 Task: Look for space in Burghausen, Germany from 3rd June, 2023 to 9th June, 2023 for 2 adults in price range Rs.6000 to Rs.12000. Place can be entire place with 1  bedroom having 1 bed and 1 bathroom. Property type can be house, flat, guest house, hotel. Booking option can be shelf check-in. Required host language is English.
Action: Mouse moved to (434, 89)
Screenshot: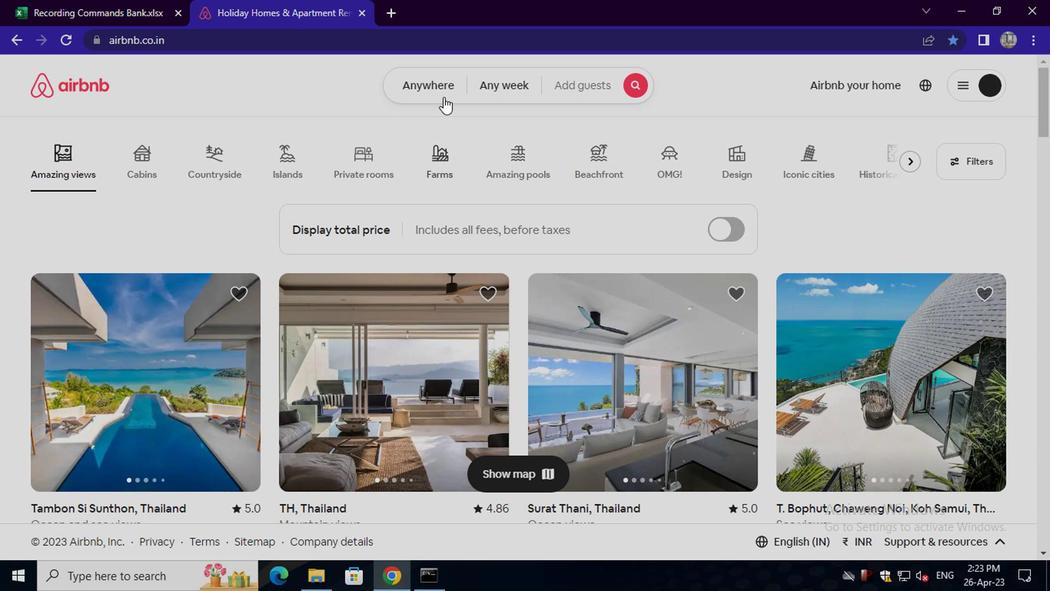 
Action: Mouse pressed left at (434, 89)
Screenshot: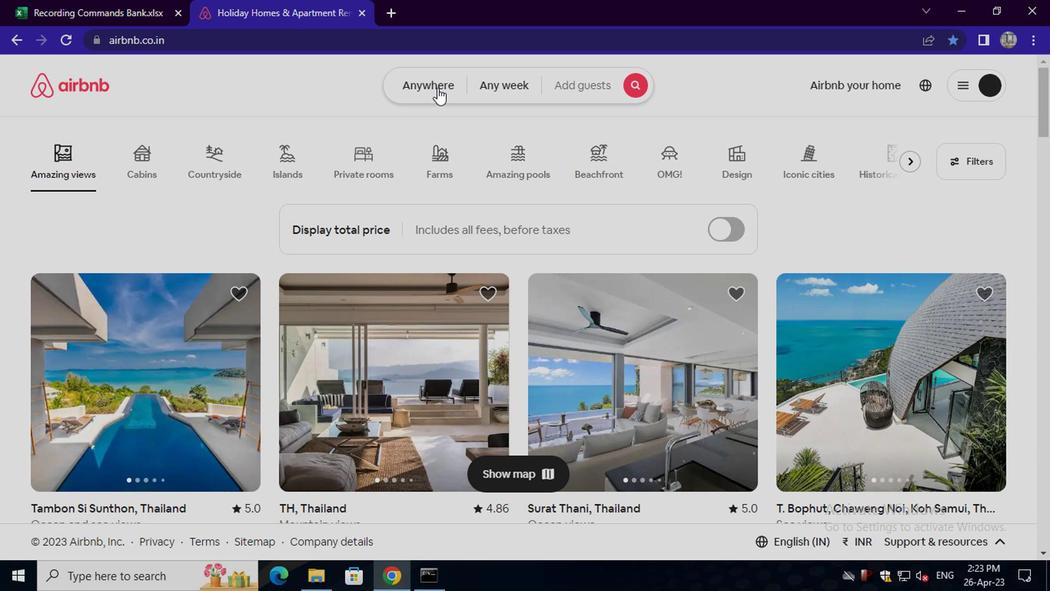 
Action: Mouse moved to (332, 142)
Screenshot: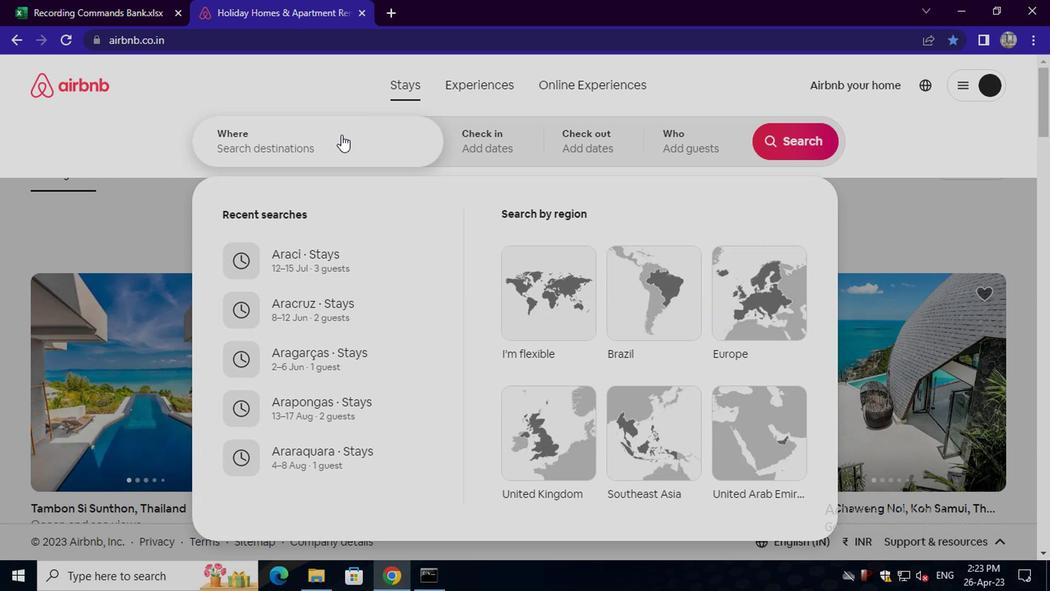 
Action: Mouse pressed left at (332, 142)
Screenshot: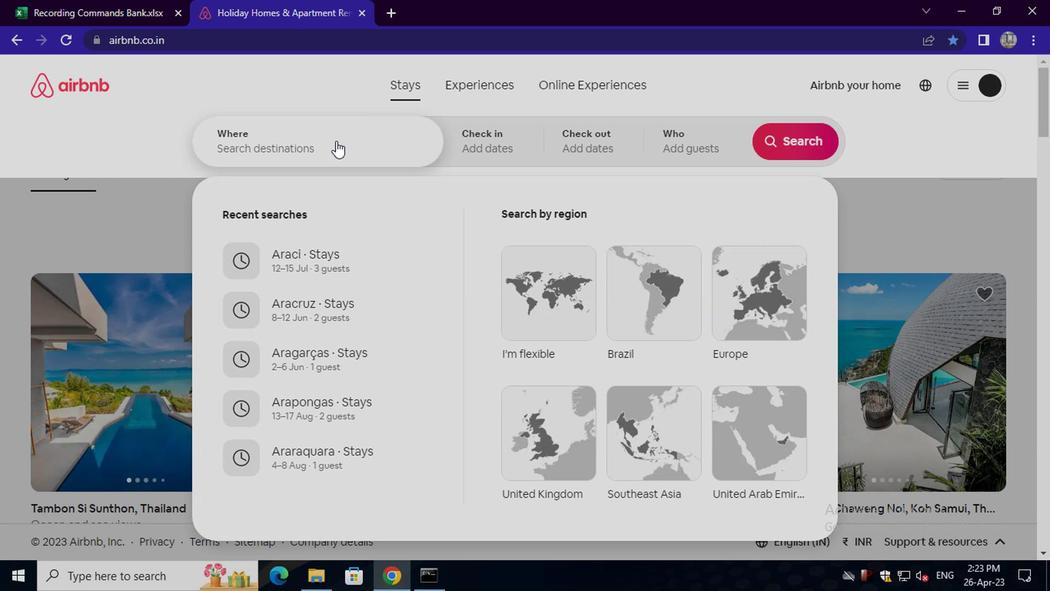 
Action: Key pressed burgahausen,<Key.space>germany<Key.enter>
Screenshot: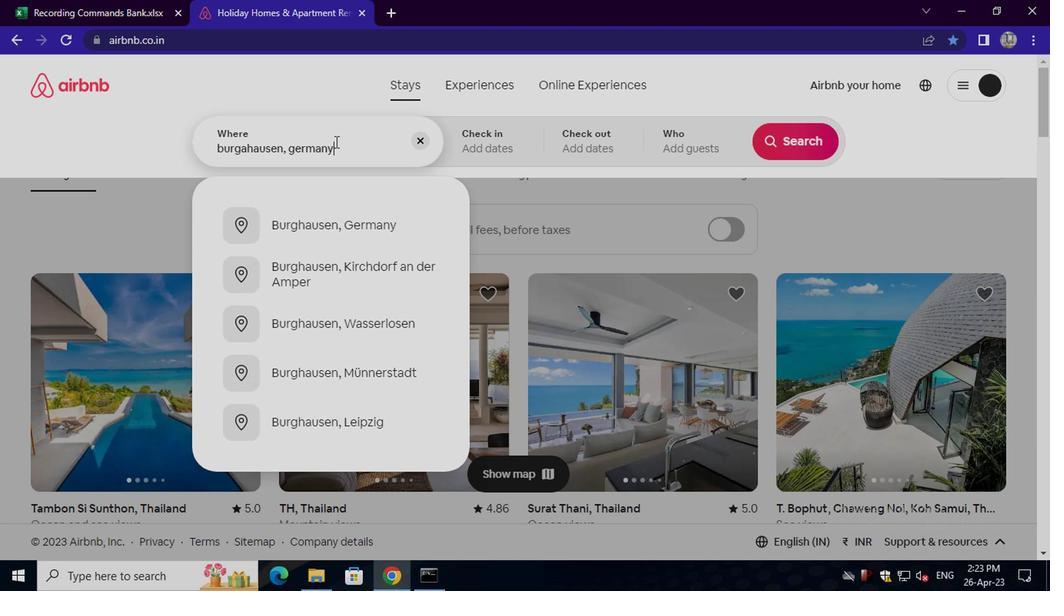 
Action: Mouse moved to (784, 266)
Screenshot: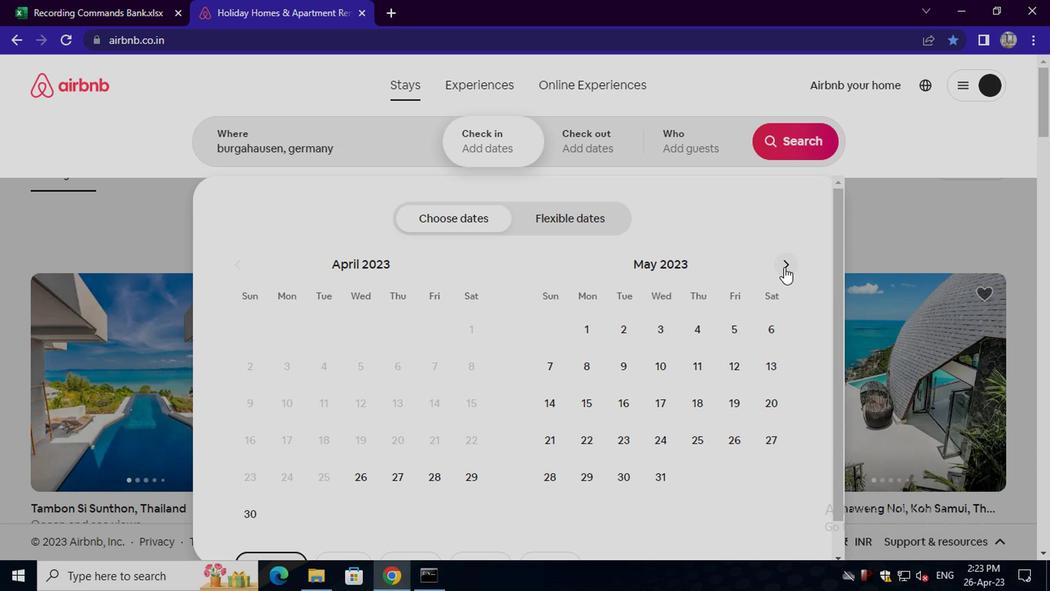 
Action: Mouse pressed left at (784, 266)
Screenshot: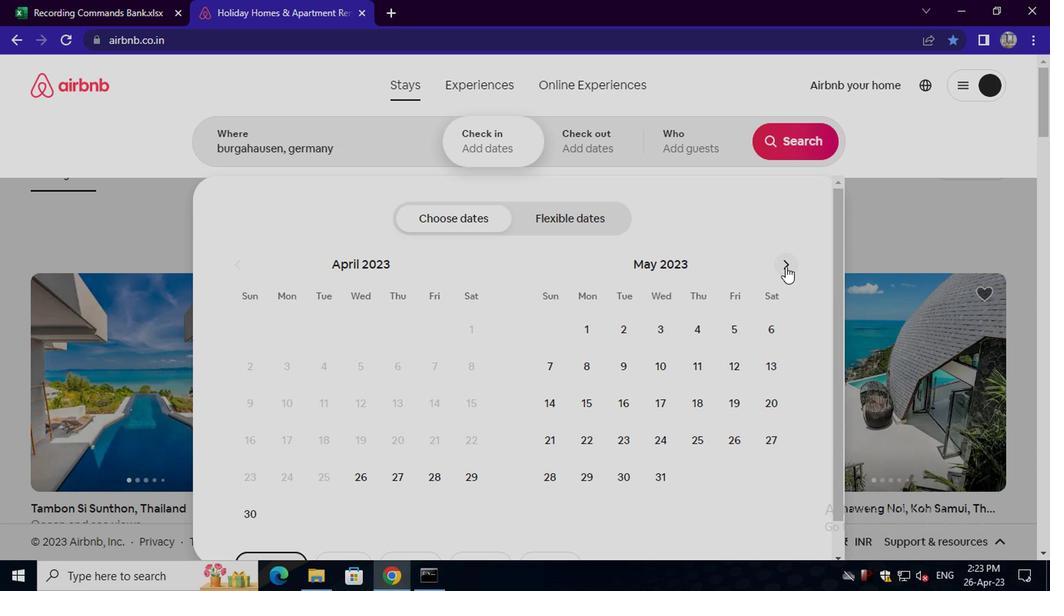 
Action: Mouse pressed left at (784, 266)
Screenshot: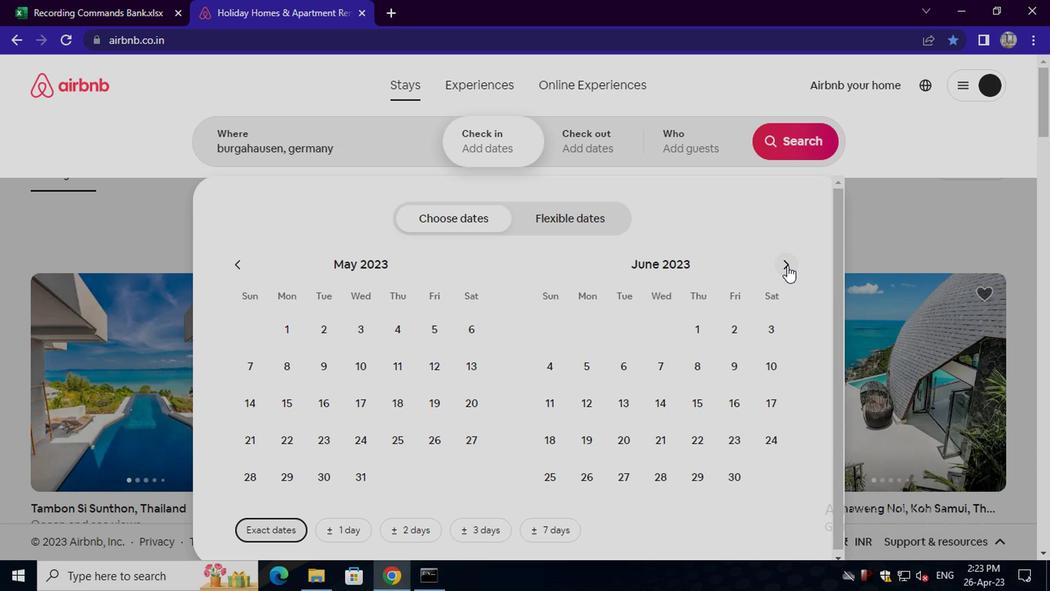 
Action: Mouse moved to (469, 328)
Screenshot: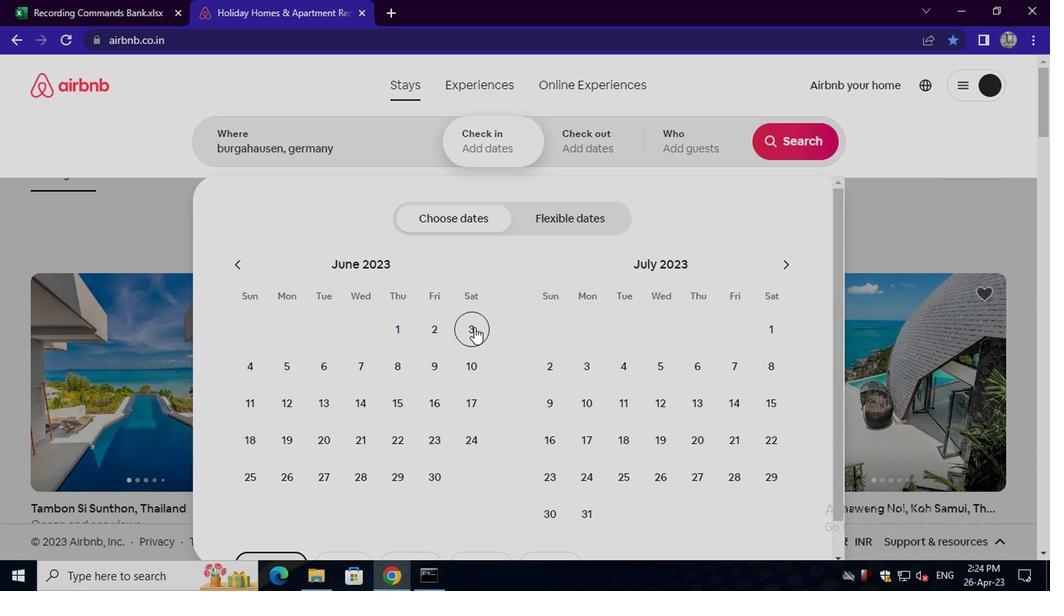 
Action: Mouse pressed left at (469, 328)
Screenshot: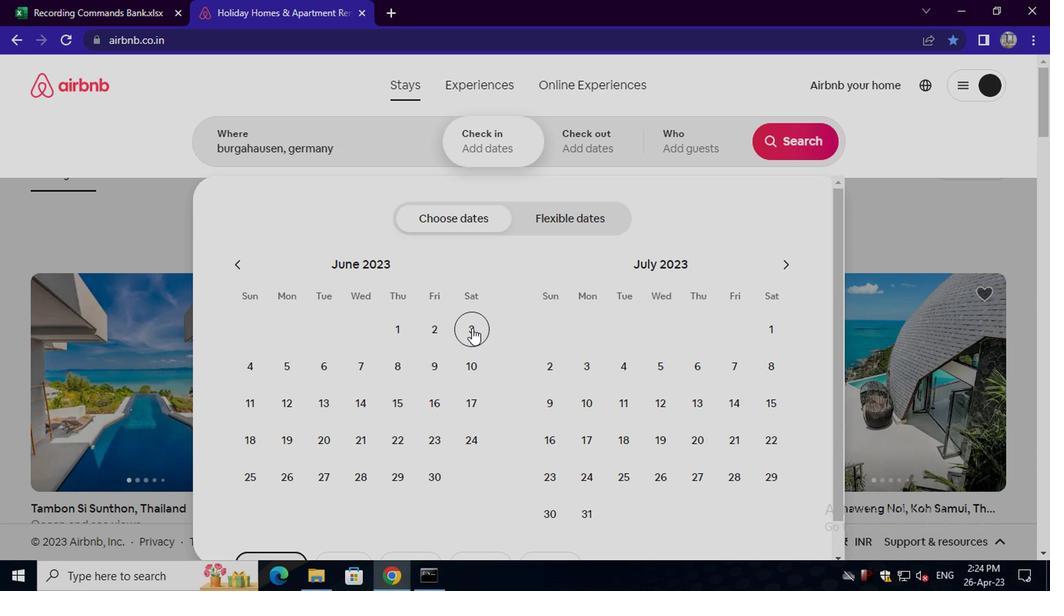 
Action: Mouse moved to (438, 359)
Screenshot: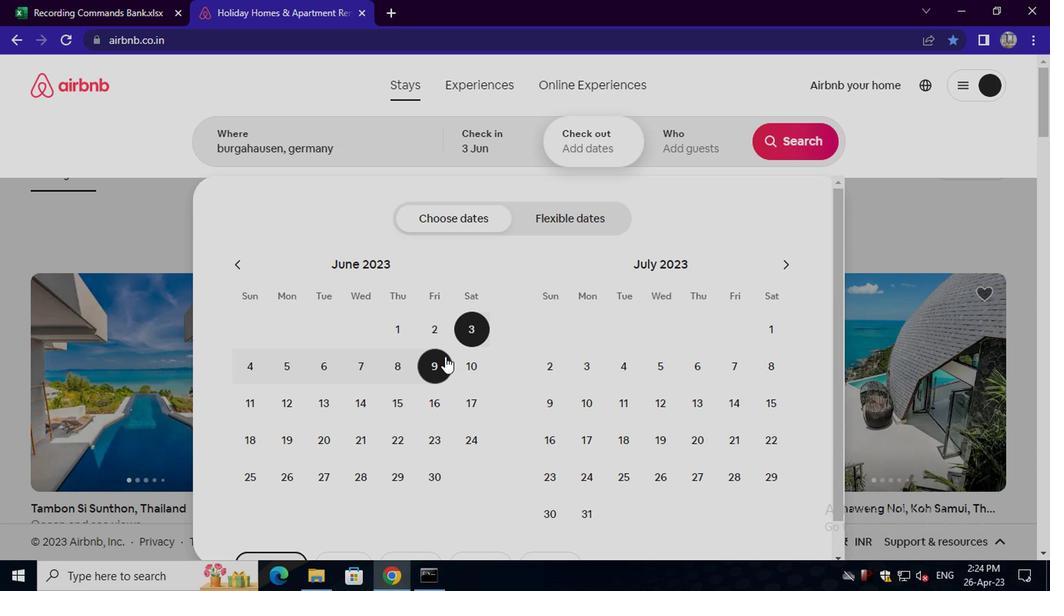 
Action: Mouse pressed left at (438, 359)
Screenshot: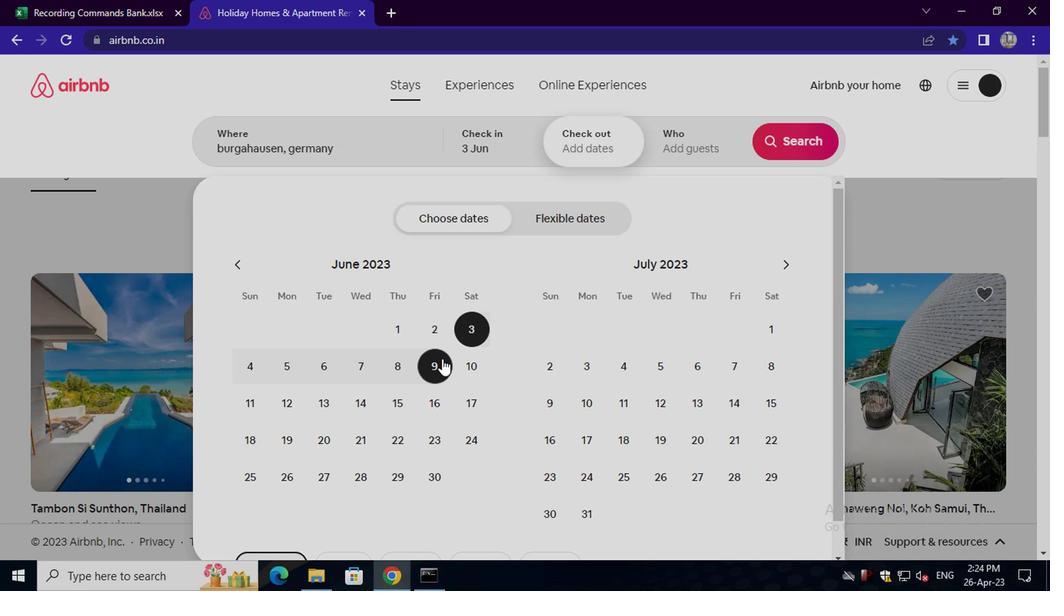 
Action: Mouse moved to (669, 159)
Screenshot: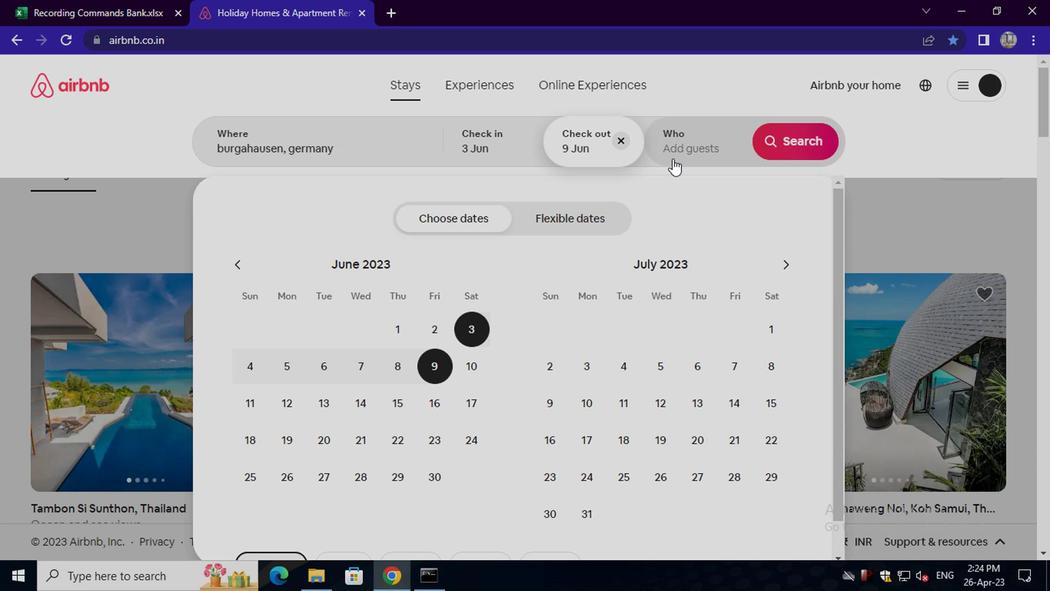 
Action: Mouse pressed left at (669, 159)
Screenshot: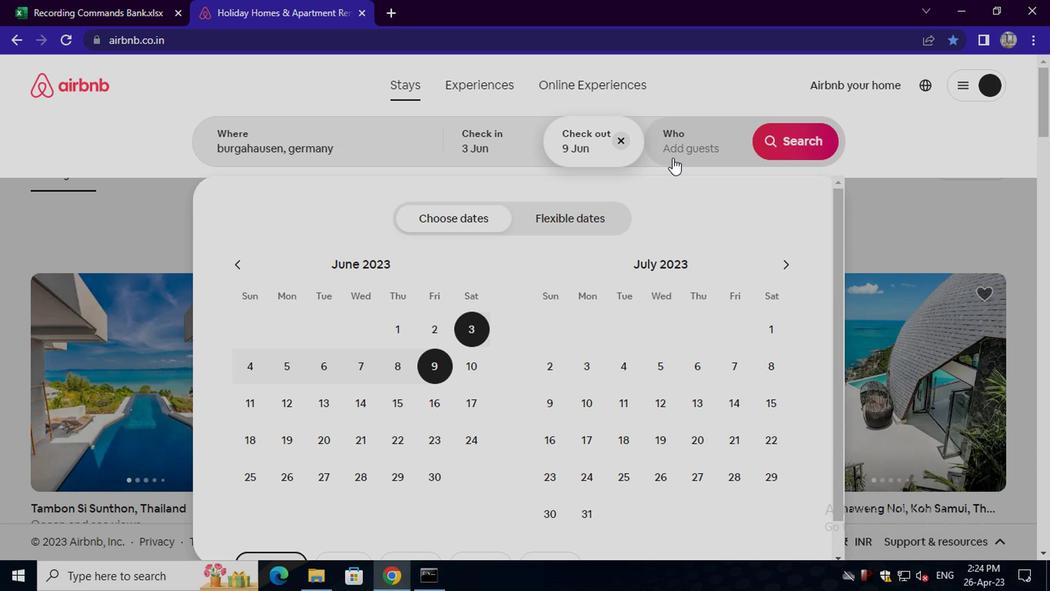
Action: Mouse moved to (791, 228)
Screenshot: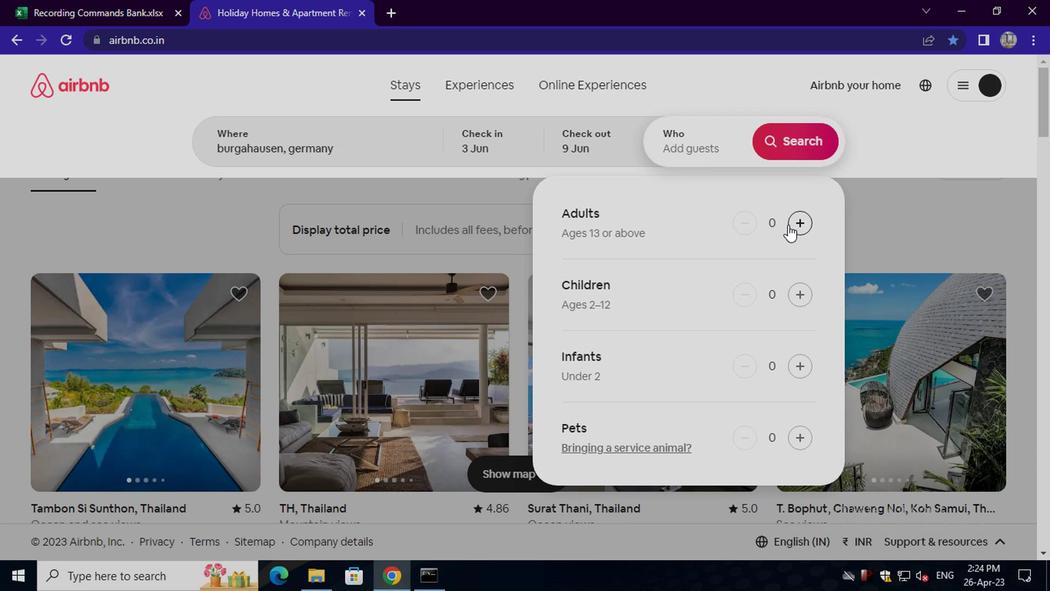 
Action: Mouse pressed left at (791, 228)
Screenshot: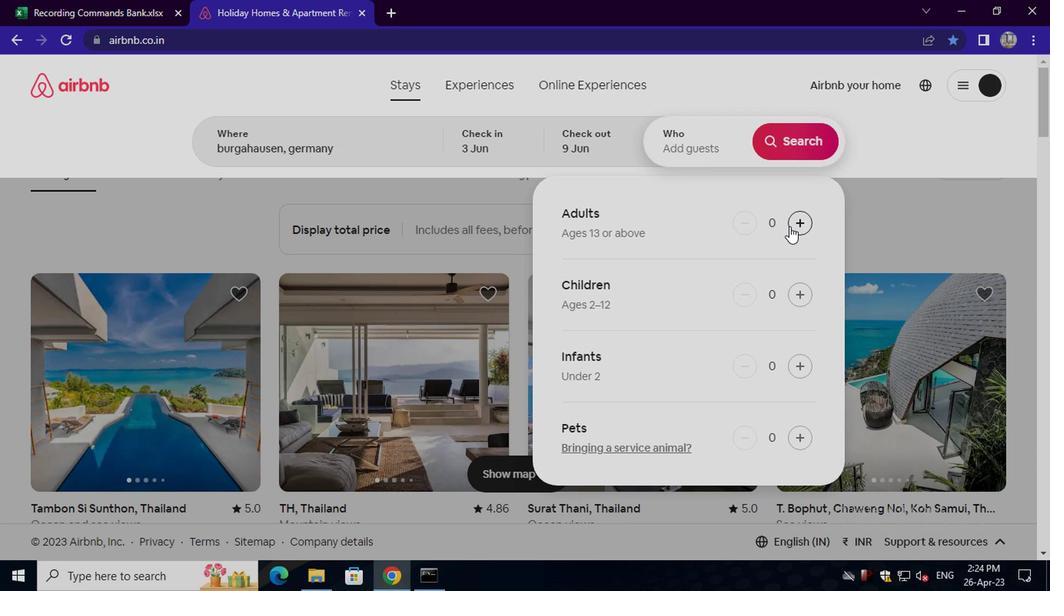 
Action: Mouse pressed left at (791, 228)
Screenshot: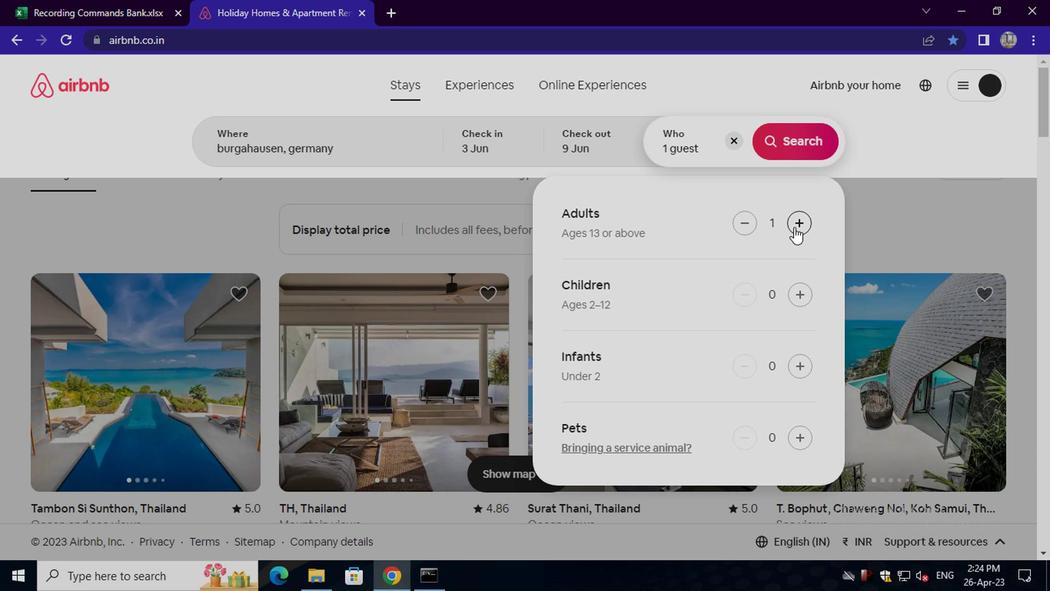 
Action: Mouse moved to (781, 148)
Screenshot: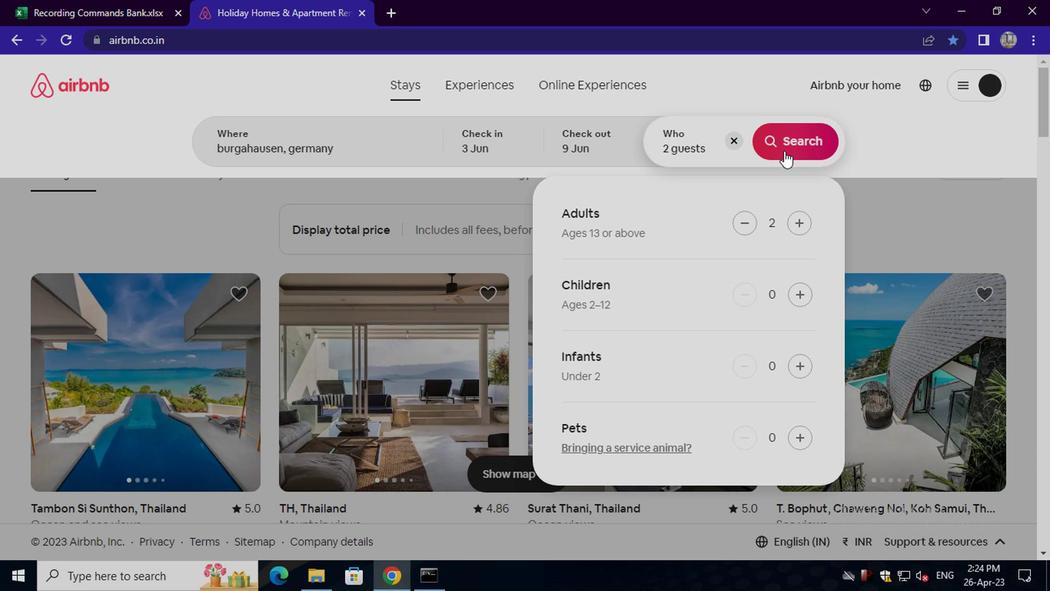 
Action: Mouse pressed left at (781, 148)
Screenshot: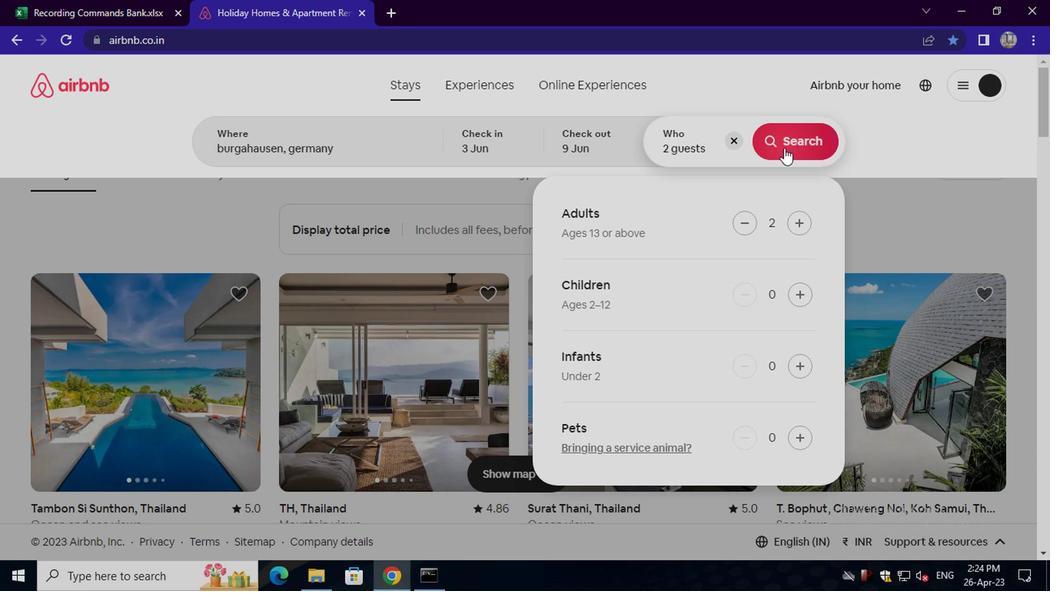 
Action: Mouse moved to (996, 153)
Screenshot: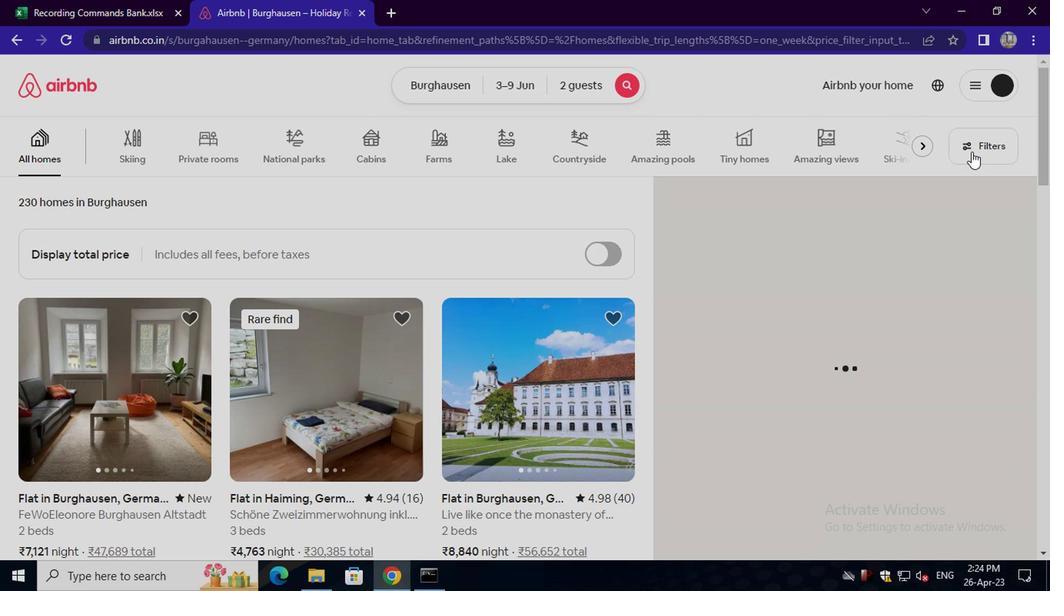 
Action: Mouse pressed left at (996, 153)
Screenshot: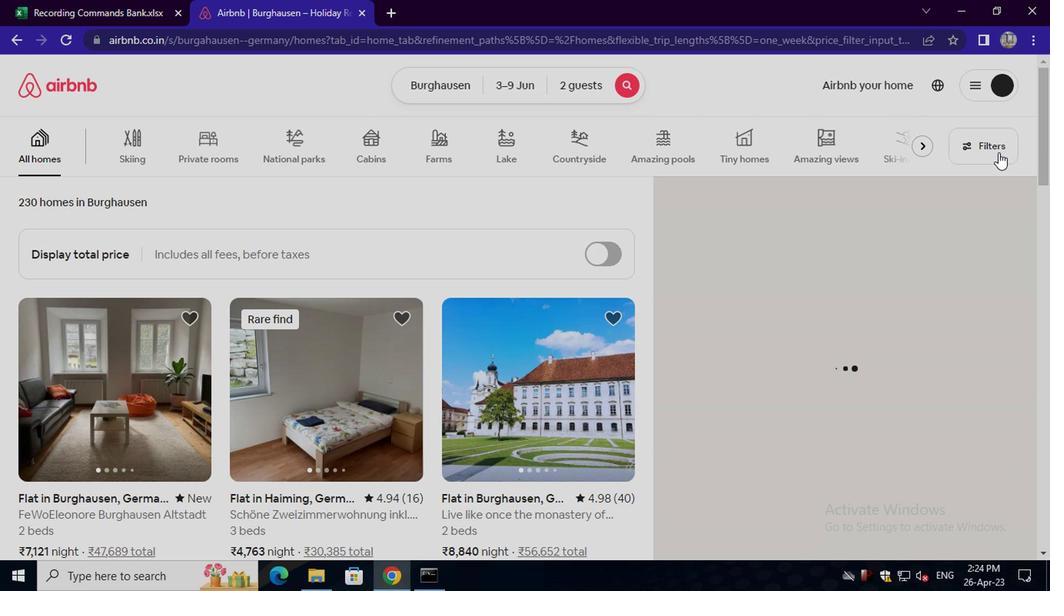 
Action: Mouse moved to (387, 344)
Screenshot: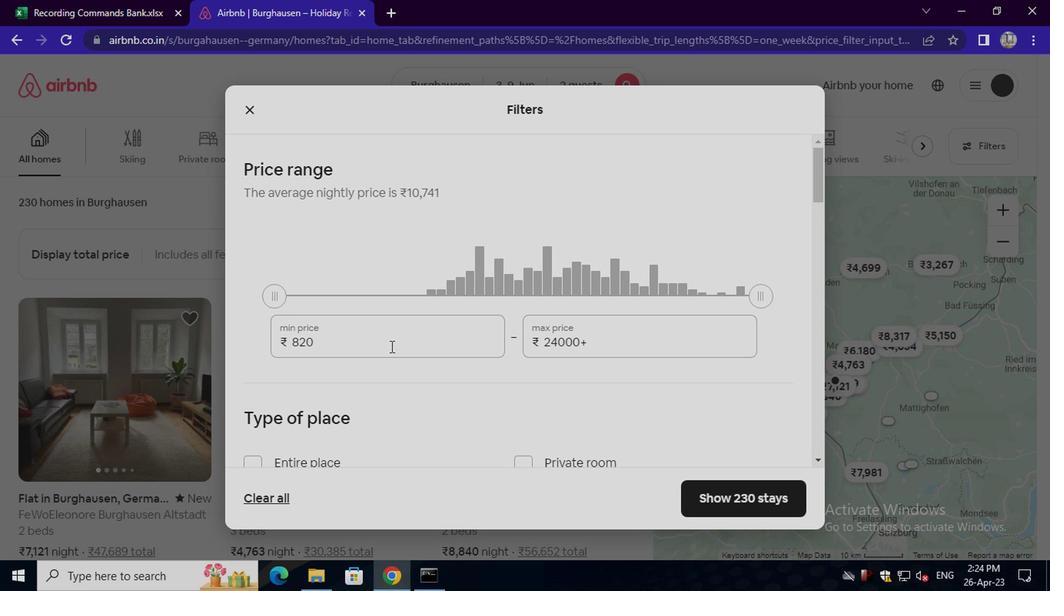 
Action: Mouse pressed left at (387, 344)
Screenshot: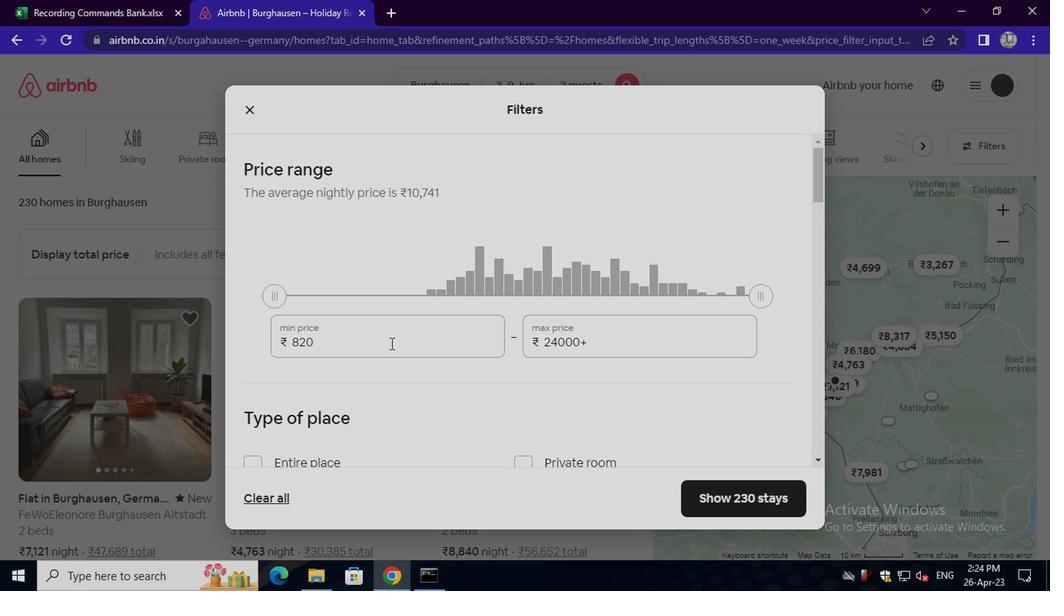 
Action: Key pressed <Key.backspace><Key.backspace><Key.backspace><Key.backspace><Key.backspace><Key.backspace><Key.backspace><Key.backspace><Key.backspace><Key.backspace><Key.backspace><Key.backspace>6000
Screenshot: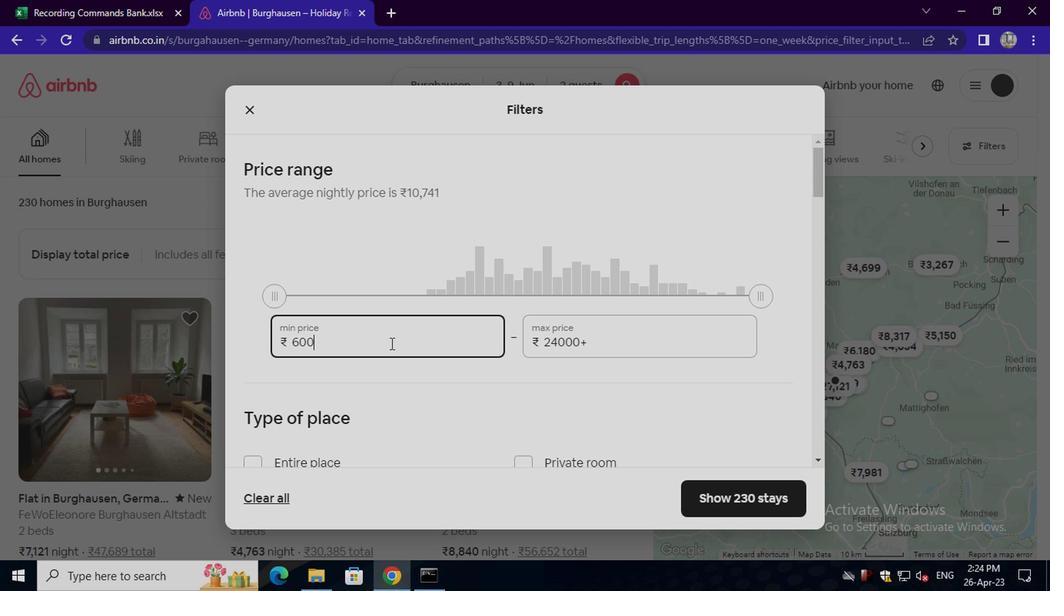 
Action: Mouse moved to (592, 340)
Screenshot: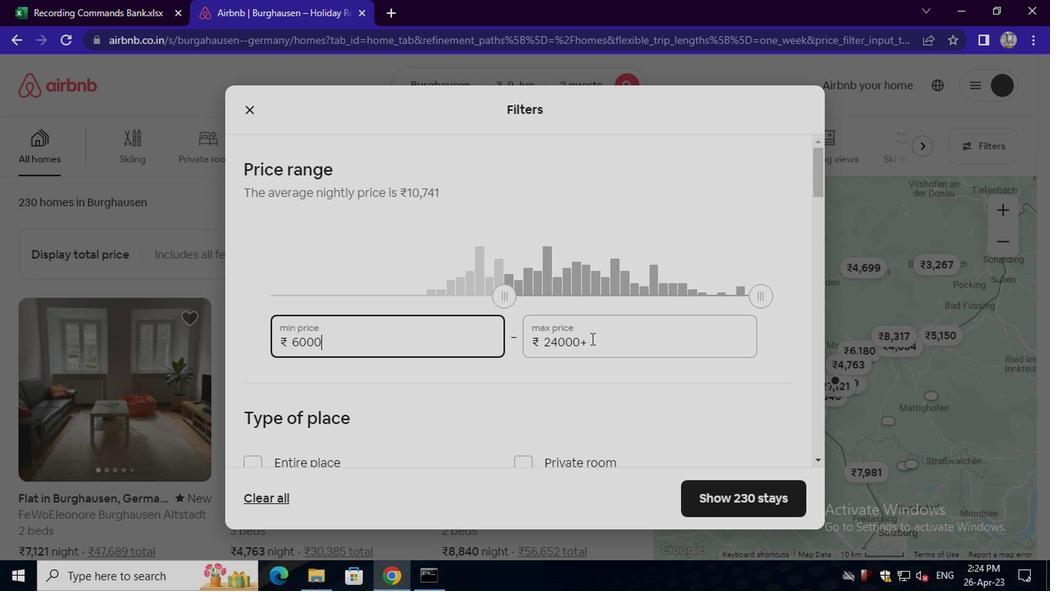 
Action: Mouse pressed left at (592, 340)
Screenshot: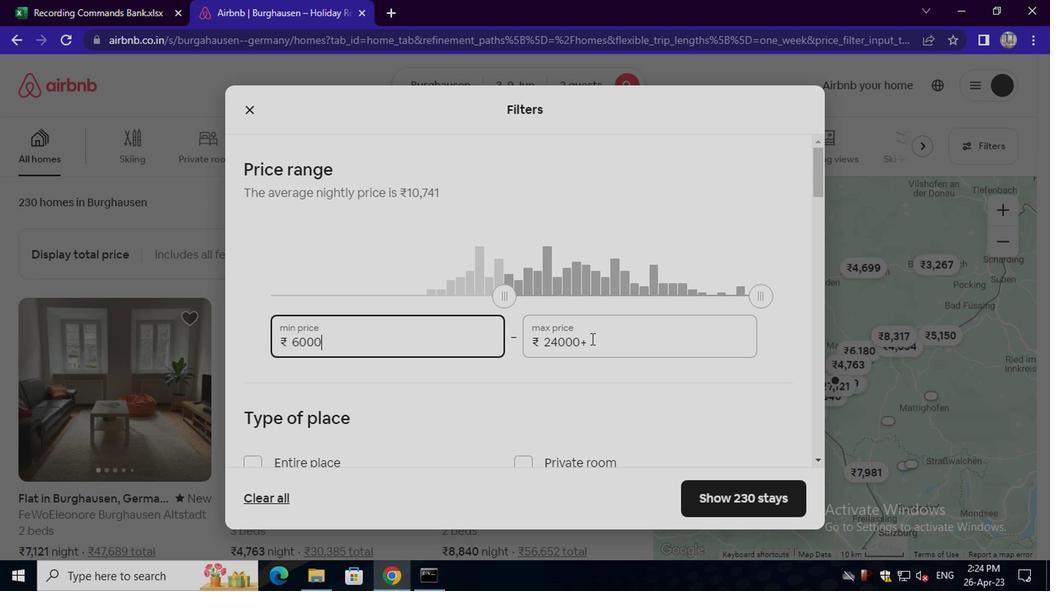 
Action: Key pressed <Key.backspace><Key.backspace><Key.backspace><Key.backspace><Key.backspace><Key.backspace><Key.backspace><Key.backspace><Key.backspace><Key.backspace><Key.backspace><Key.backspace><Key.backspace><Key.backspace><Key.backspace>12000
Screenshot: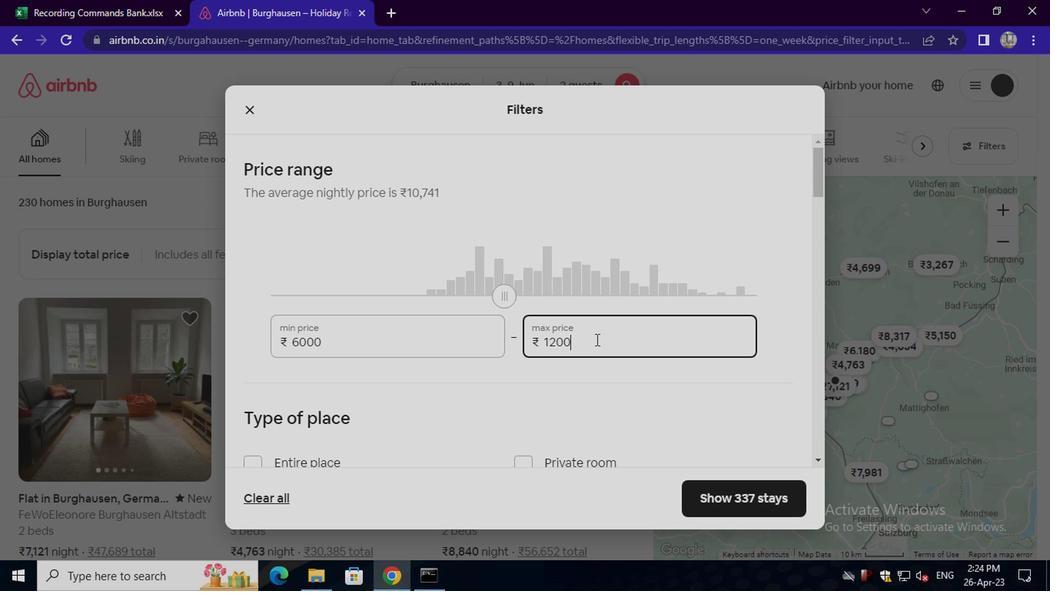 
Action: Mouse moved to (592, 342)
Screenshot: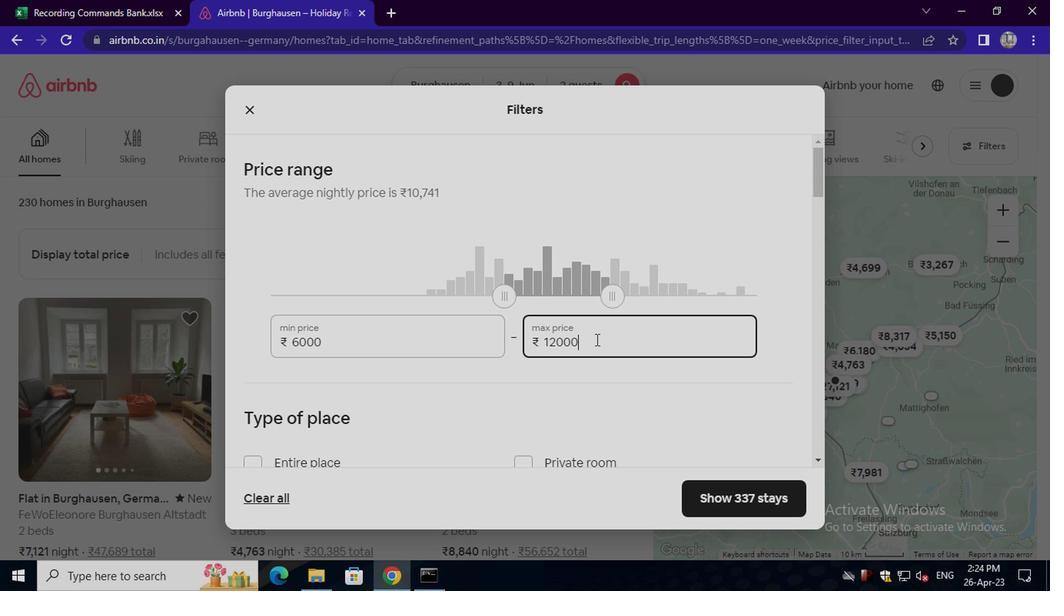 
Action: Mouse scrolled (592, 341) with delta (0, -1)
Screenshot: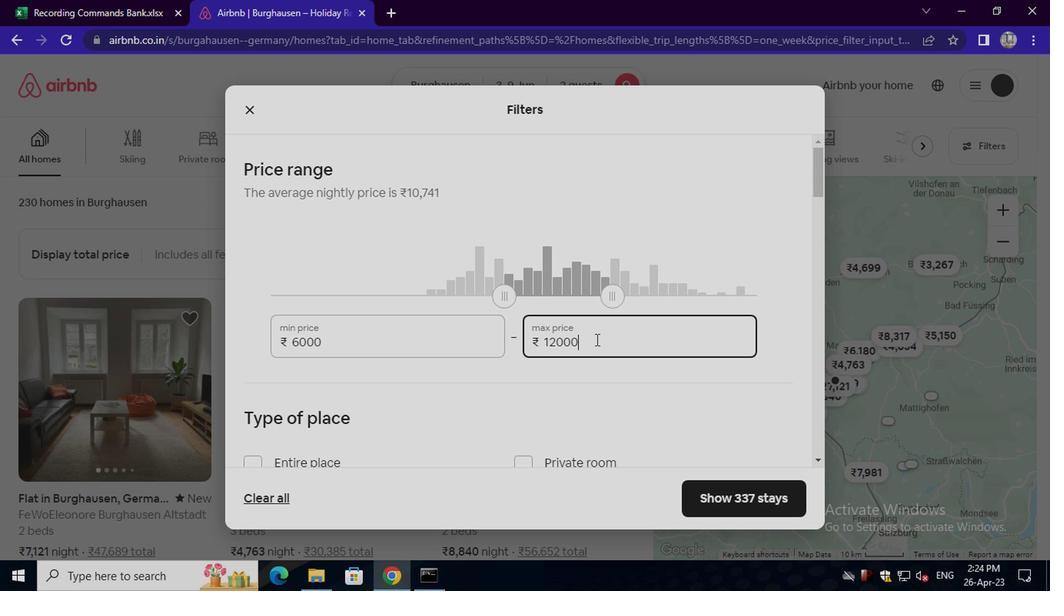 
Action: Mouse moved to (592, 350)
Screenshot: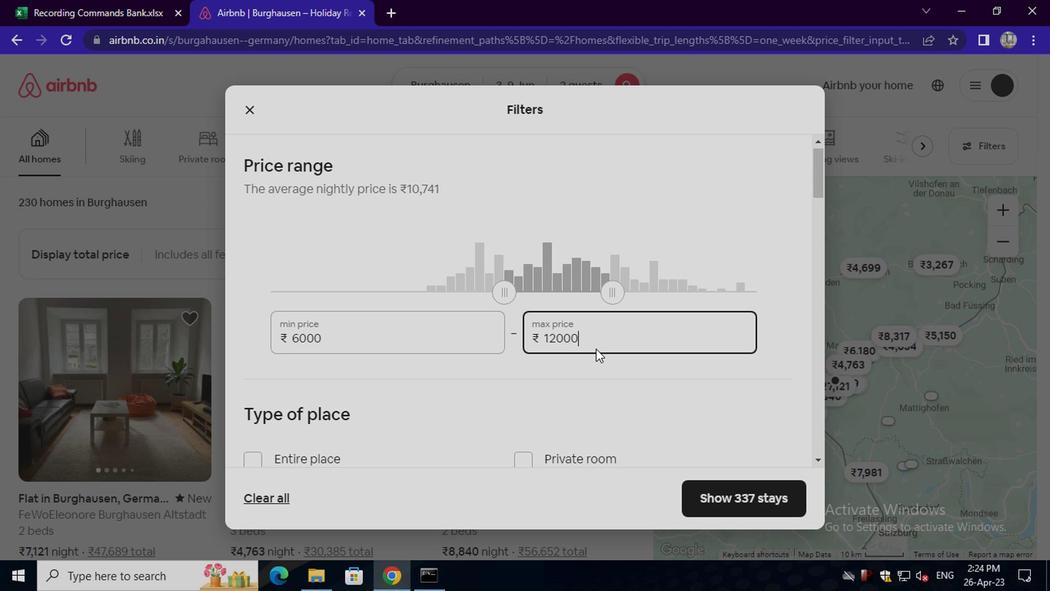 
Action: Mouse scrolled (592, 350) with delta (0, 0)
Screenshot: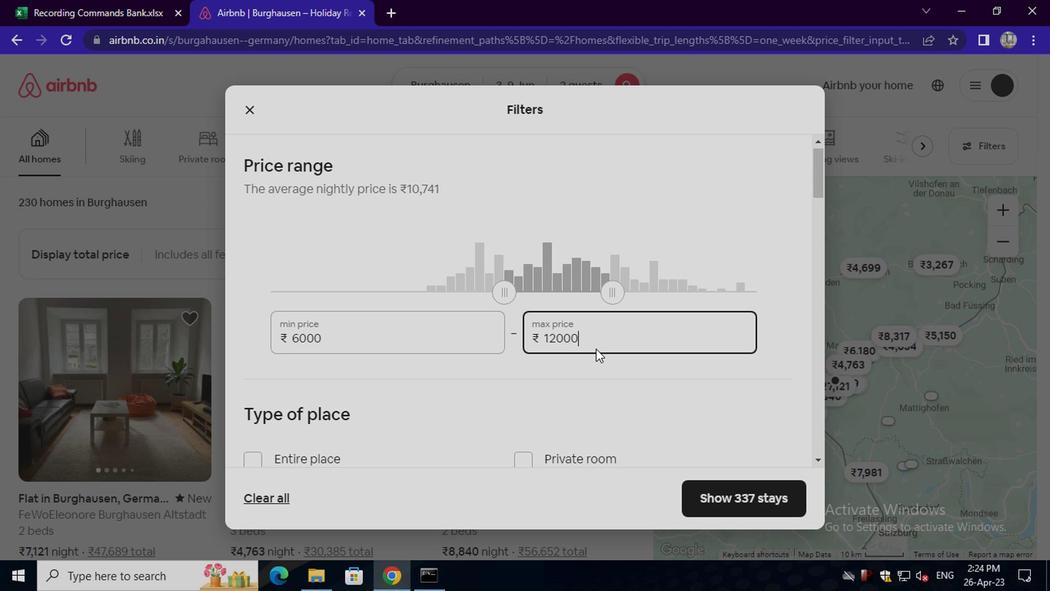 
Action: Mouse scrolled (592, 350) with delta (0, 0)
Screenshot: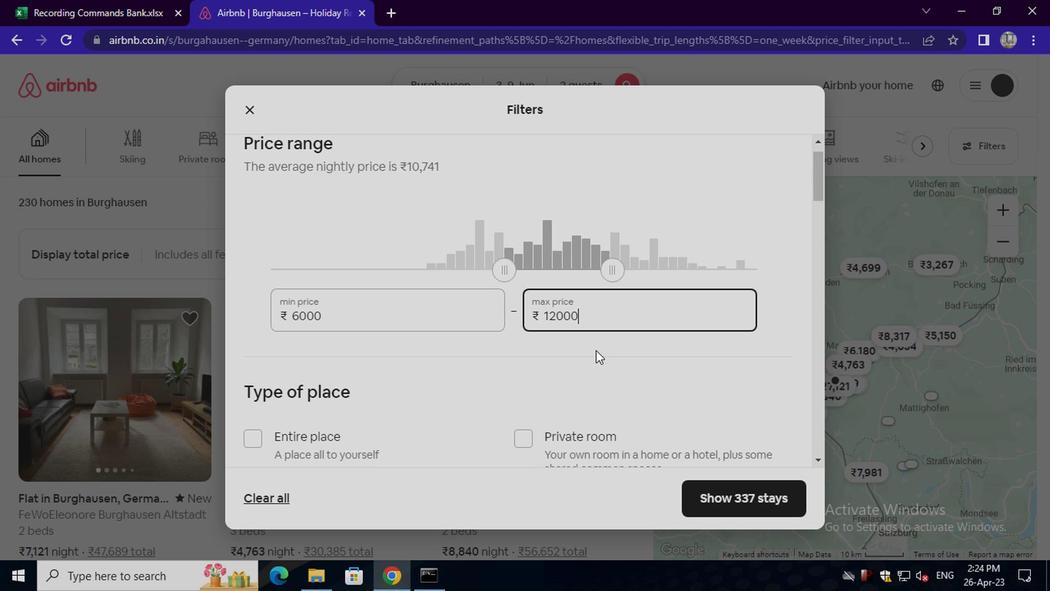 
Action: Mouse moved to (312, 241)
Screenshot: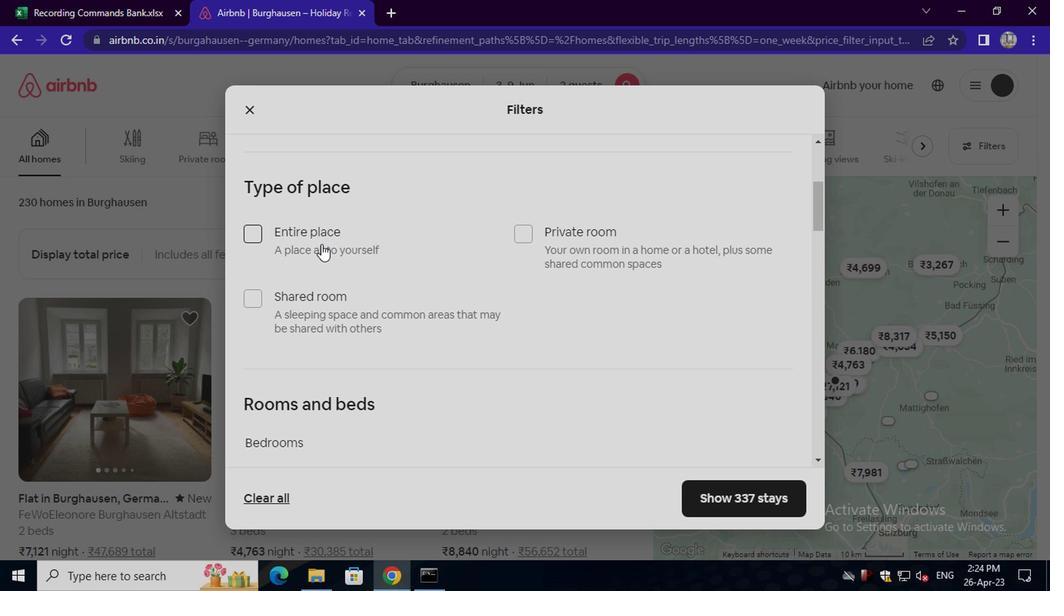 
Action: Mouse pressed left at (312, 241)
Screenshot: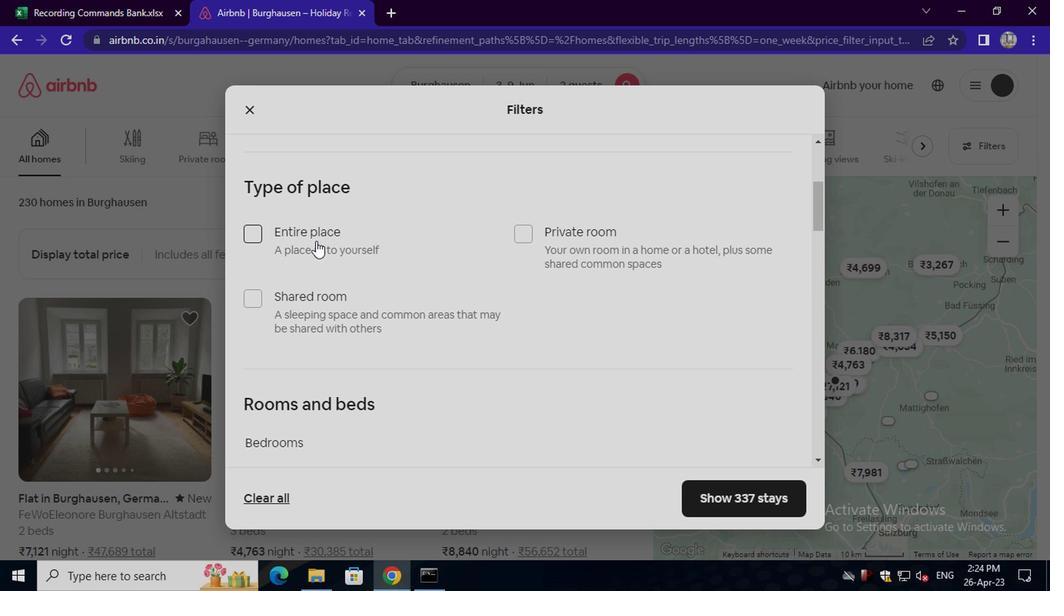 
Action: Mouse moved to (348, 319)
Screenshot: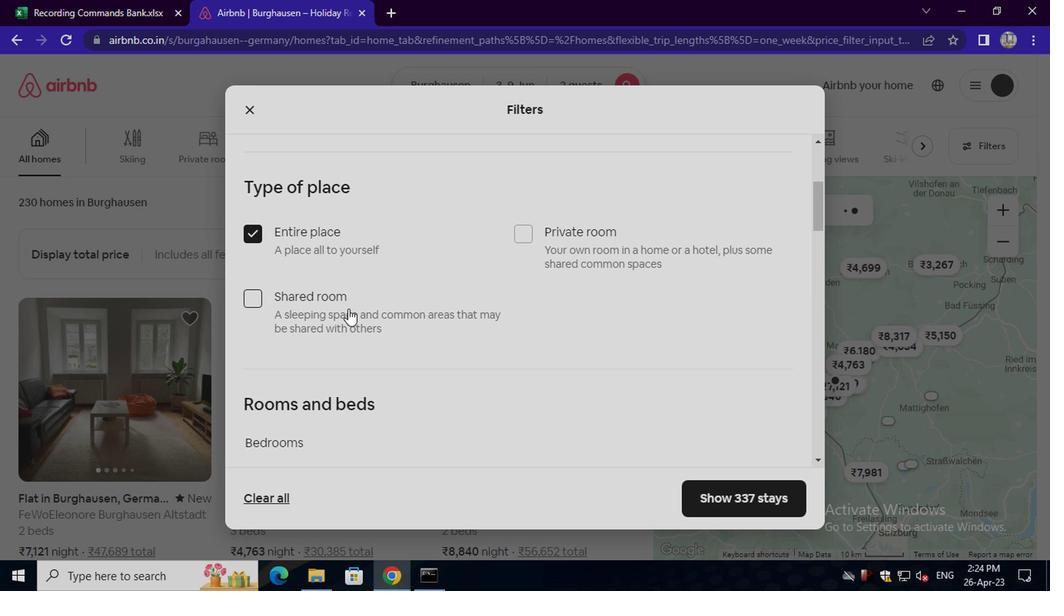 
Action: Mouse scrolled (348, 318) with delta (0, -1)
Screenshot: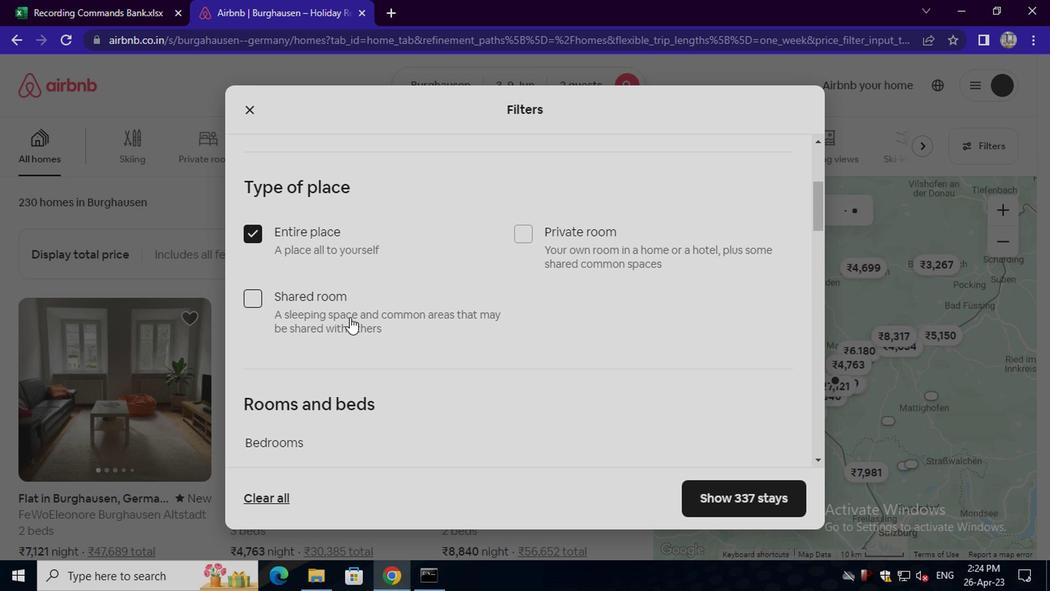 
Action: Mouse scrolled (348, 318) with delta (0, -1)
Screenshot: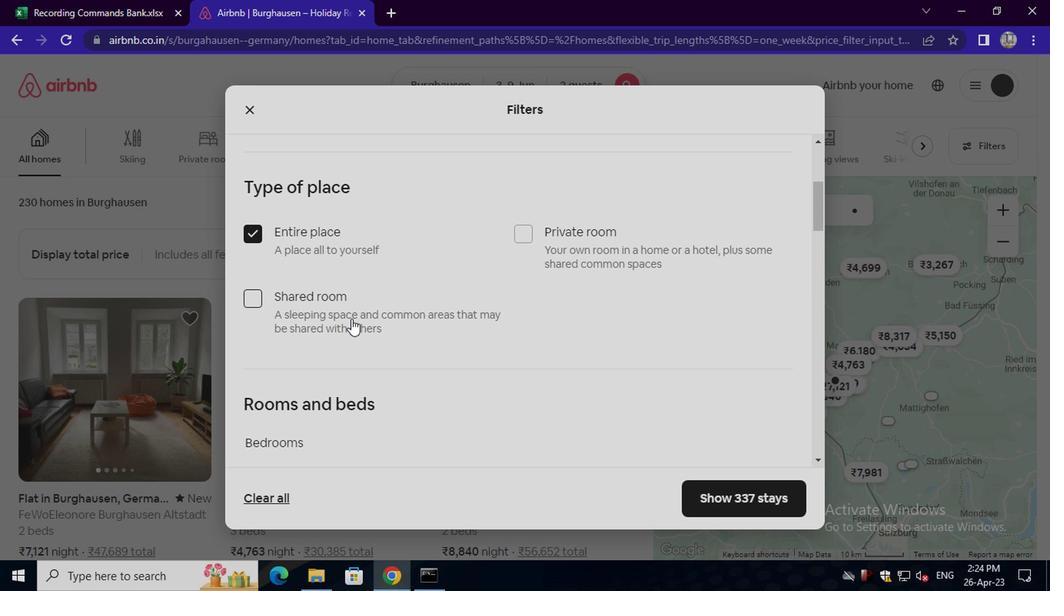 
Action: Mouse moved to (342, 325)
Screenshot: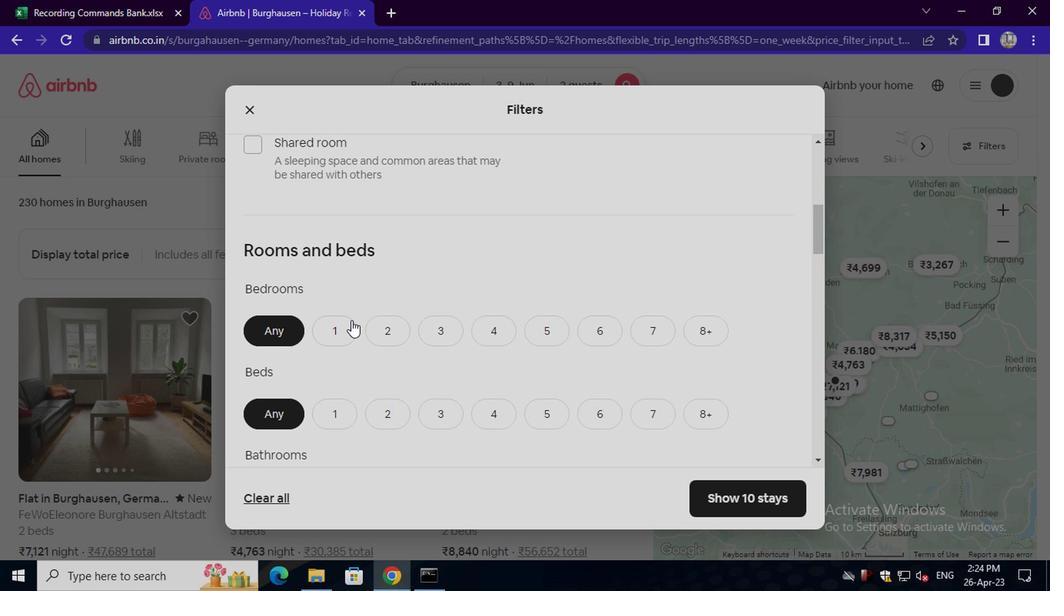 
Action: Mouse pressed left at (342, 325)
Screenshot: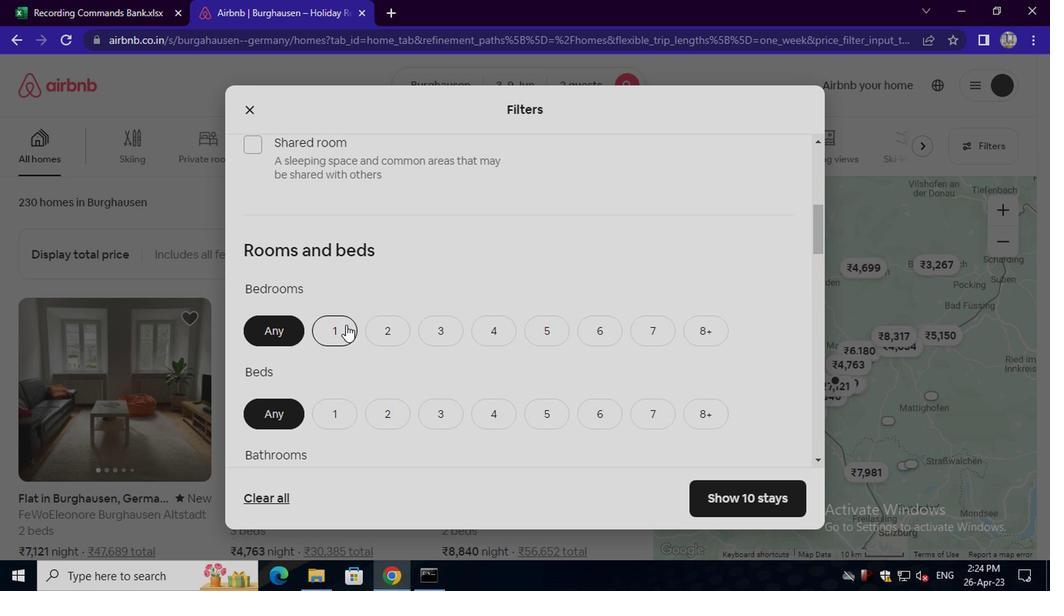 
Action: Mouse scrolled (342, 325) with delta (0, 0)
Screenshot: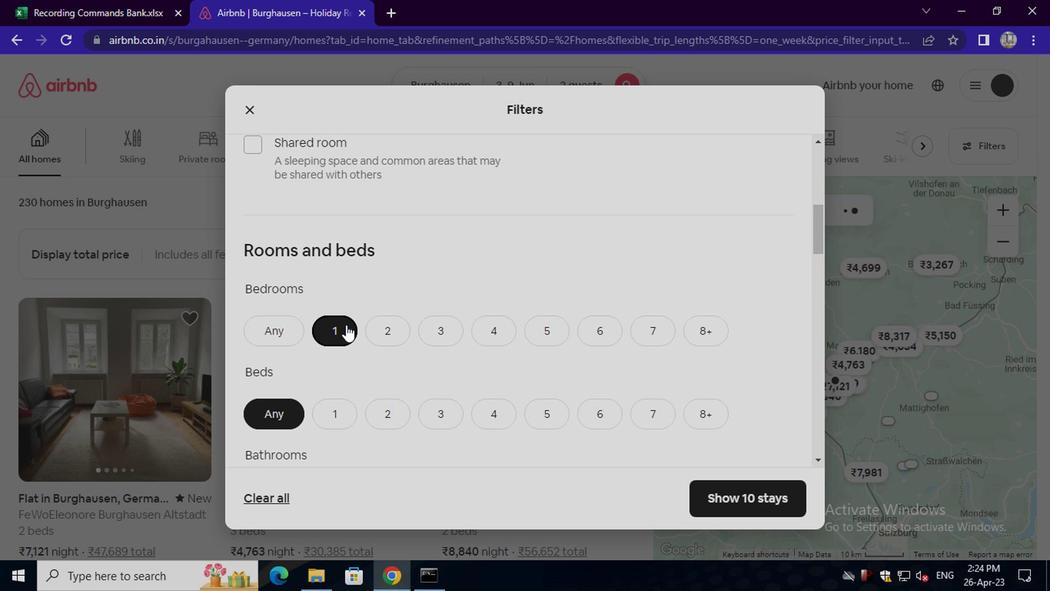 
Action: Mouse scrolled (342, 325) with delta (0, 0)
Screenshot: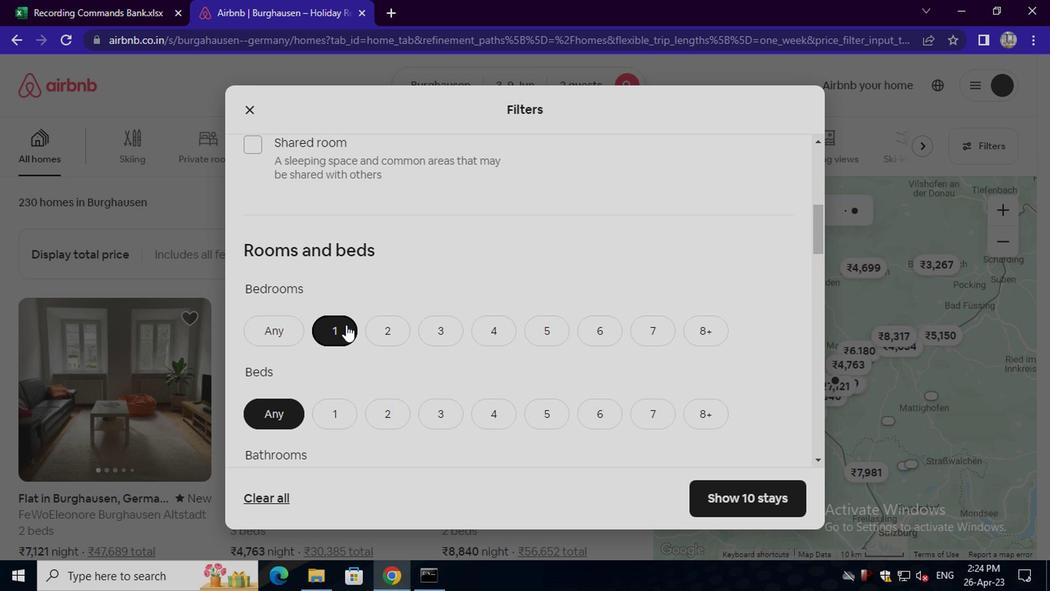 
Action: Mouse moved to (340, 264)
Screenshot: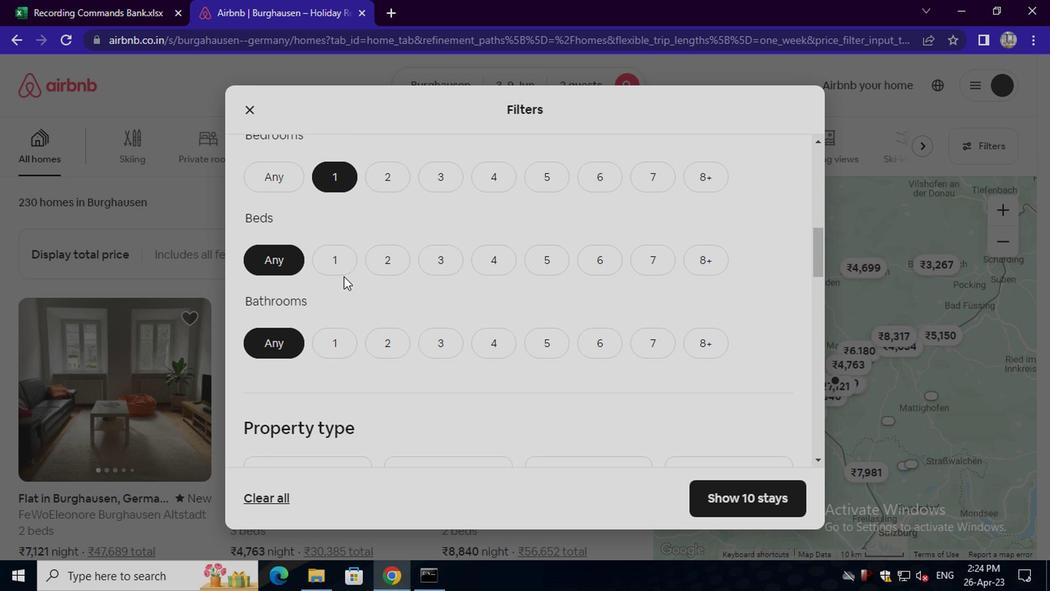 
Action: Mouse pressed left at (340, 264)
Screenshot: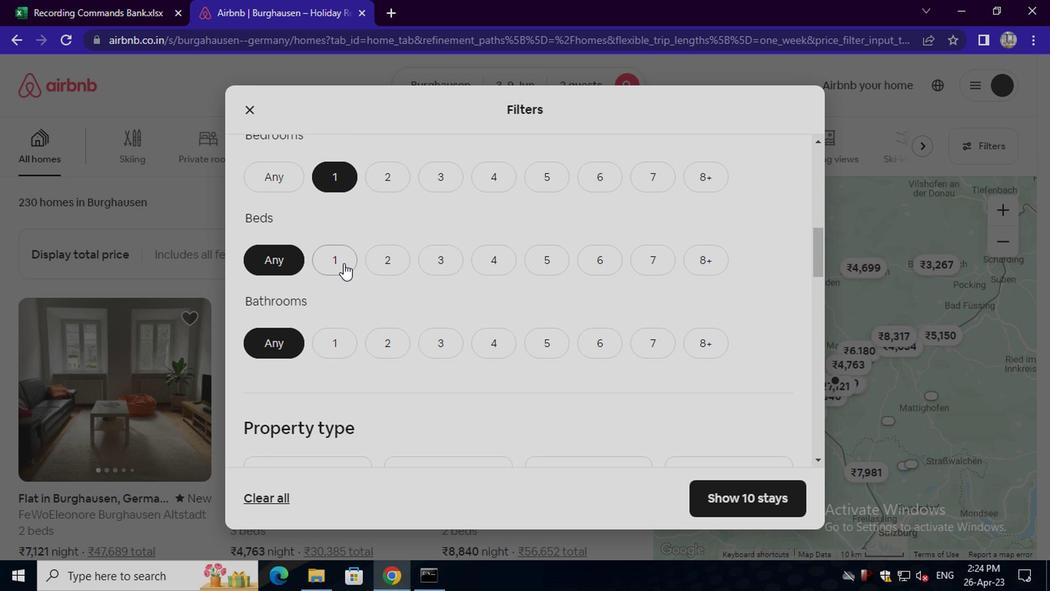 
Action: Mouse moved to (334, 337)
Screenshot: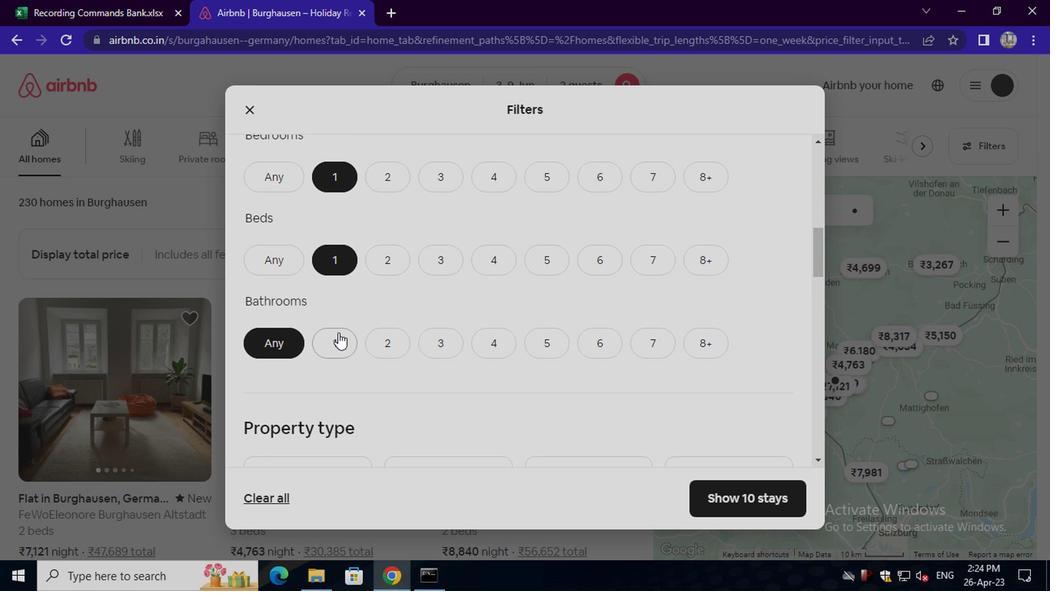 
Action: Mouse pressed left at (334, 337)
Screenshot: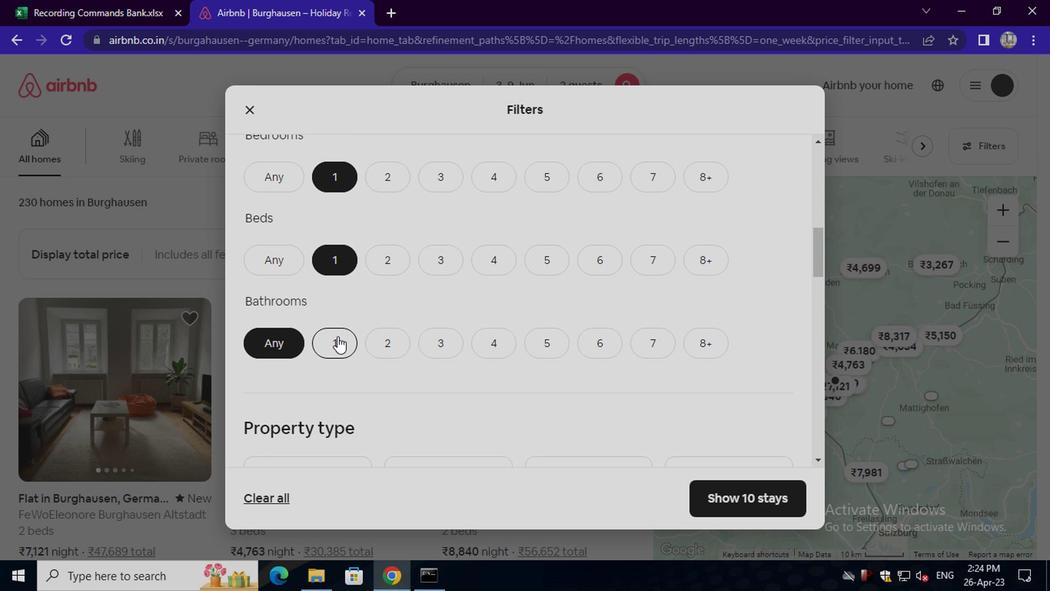 
Action: Mouse moved to (334, 337)
Screenshot: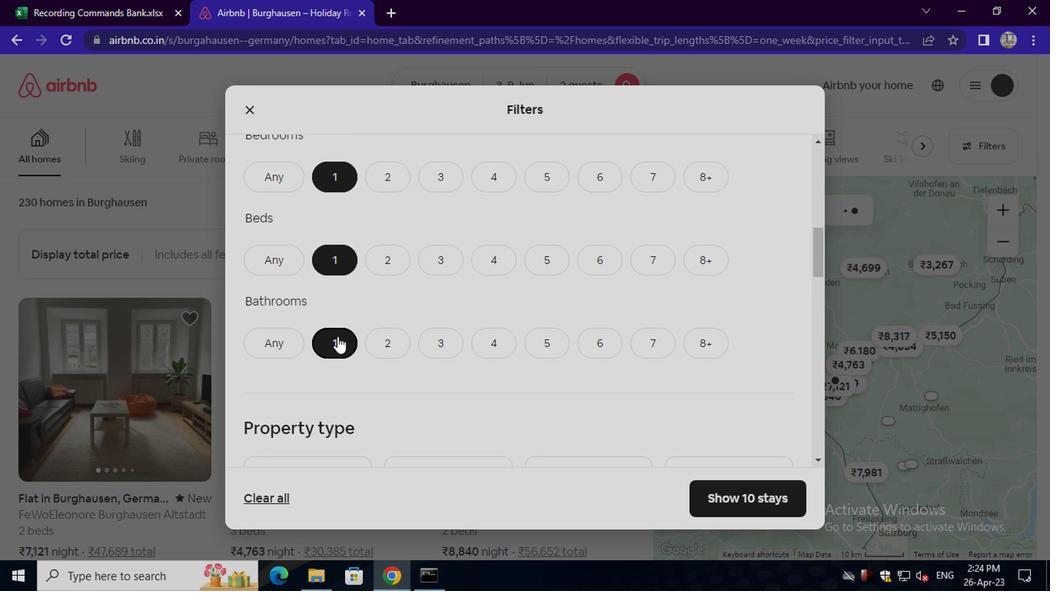 
Action: Mouse scrolled (334, 336) with delta (0, 0)
Screenshot: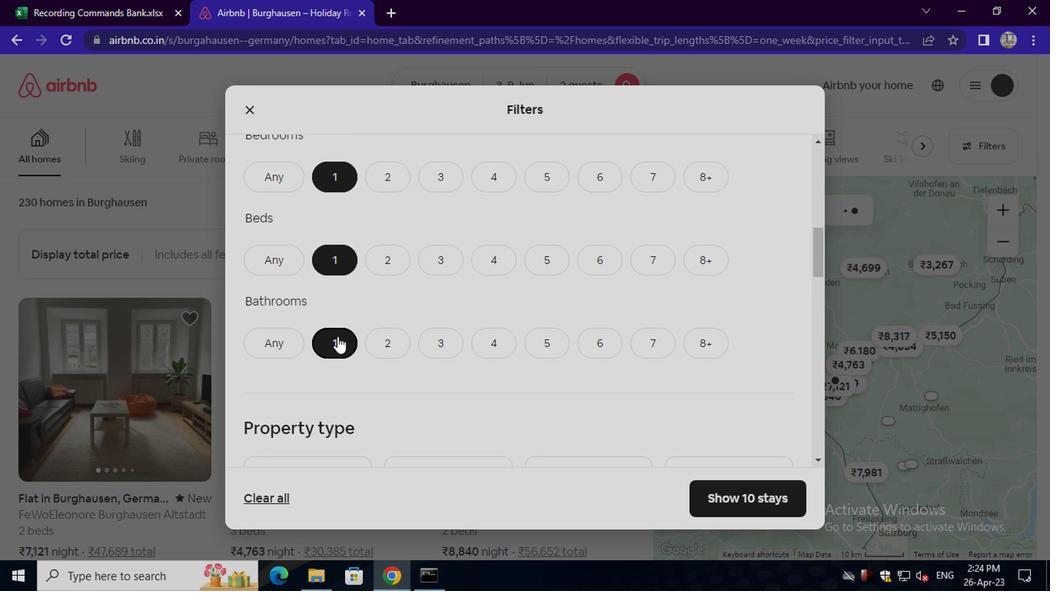 
Action: Mouse scrolled (334, 336) with delta (0, 0)
Screenshot: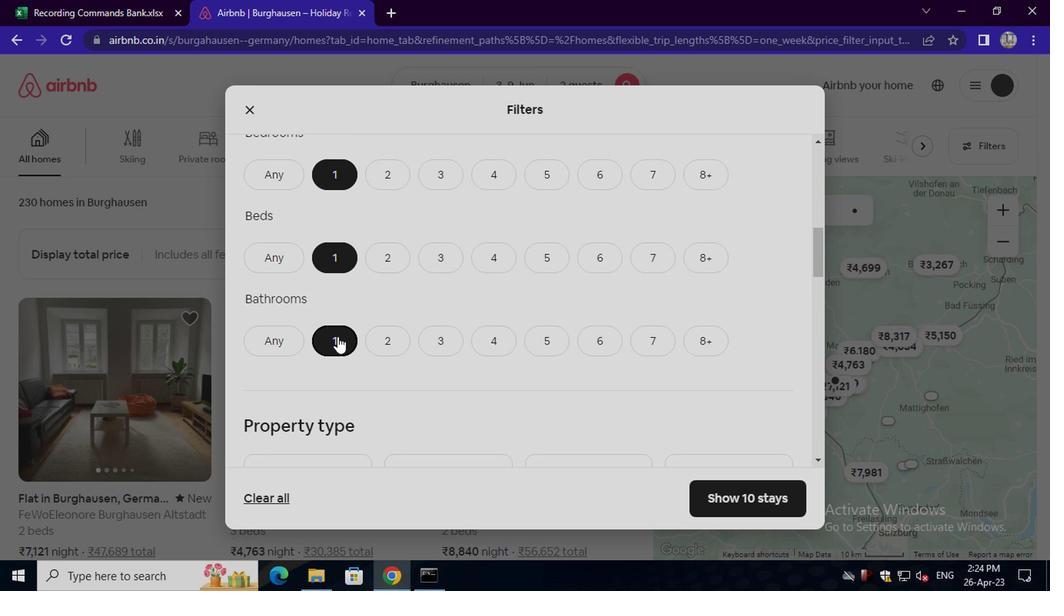 
Action: Mouse scrolled (334, 336) with delta (0, 0)
Screenshot: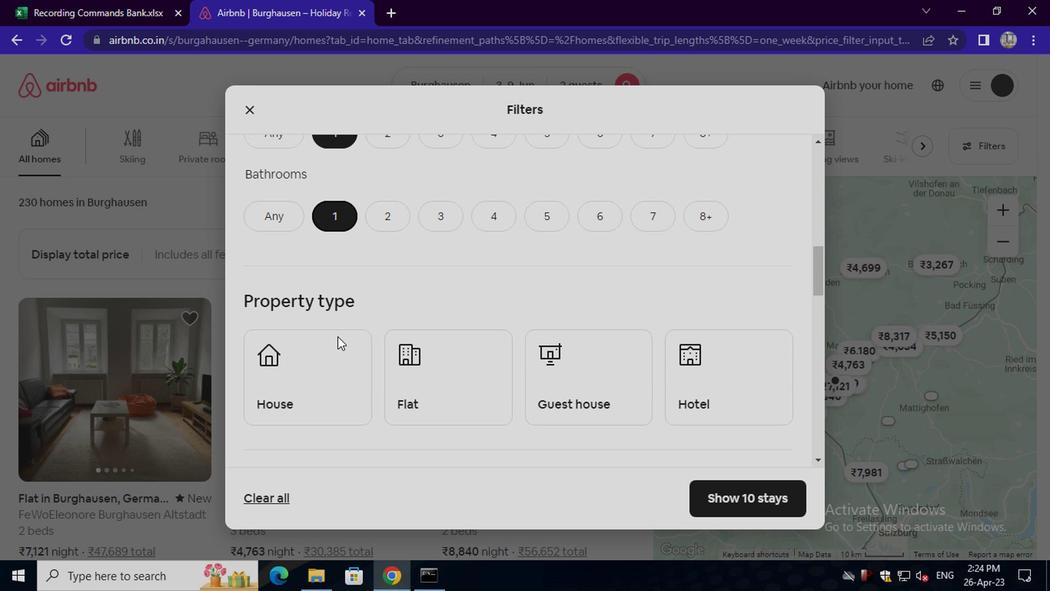 
Action: Mouse moved to (317, 300)
Screenshot: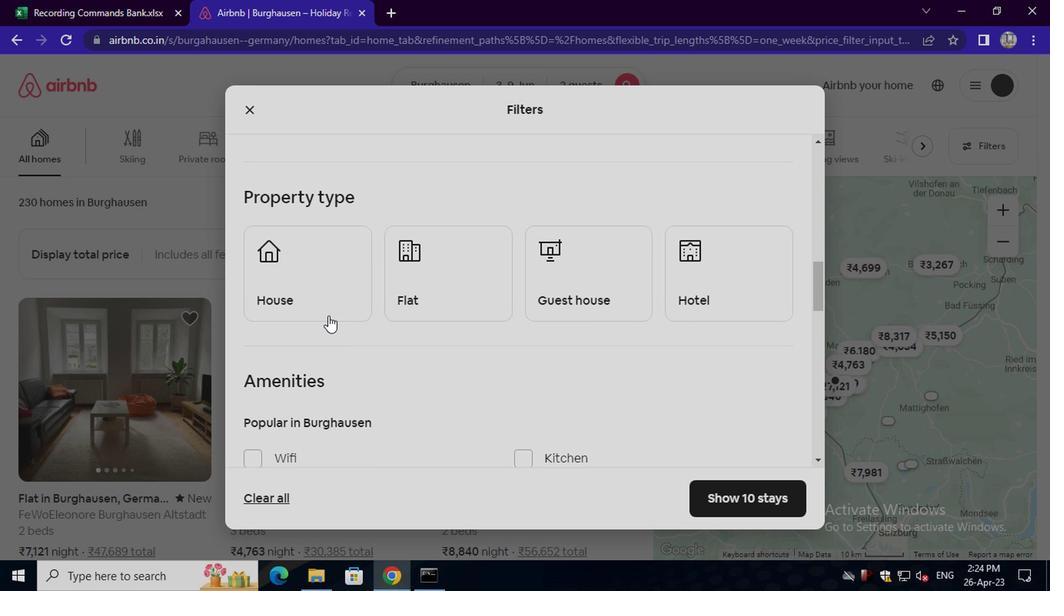 
Action: Mouse pressed left at (317, 300)
Screenshot: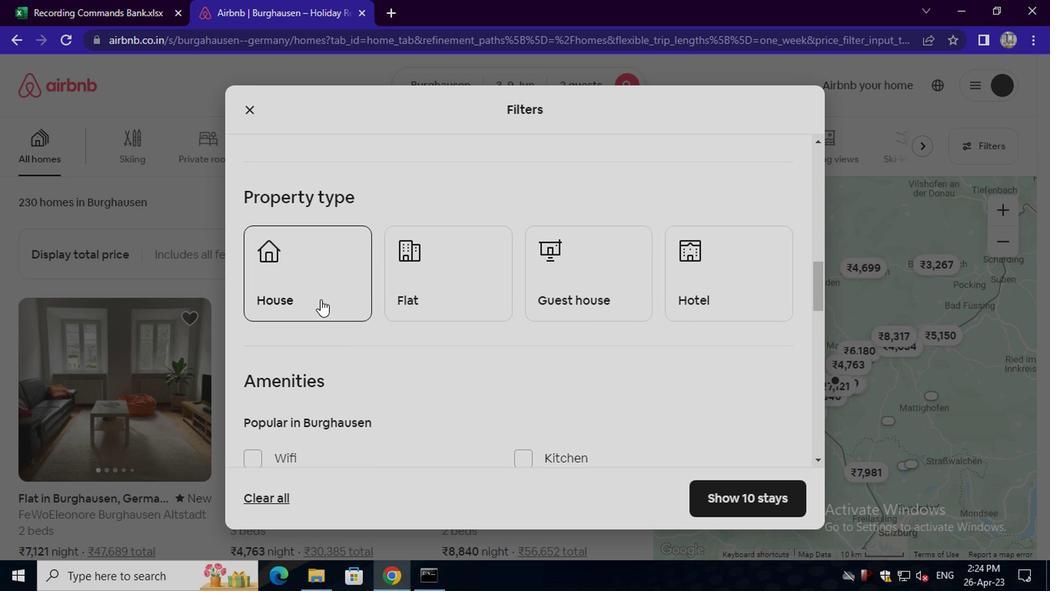 
Action: Mouse moved to (424, 291)
Screenshot: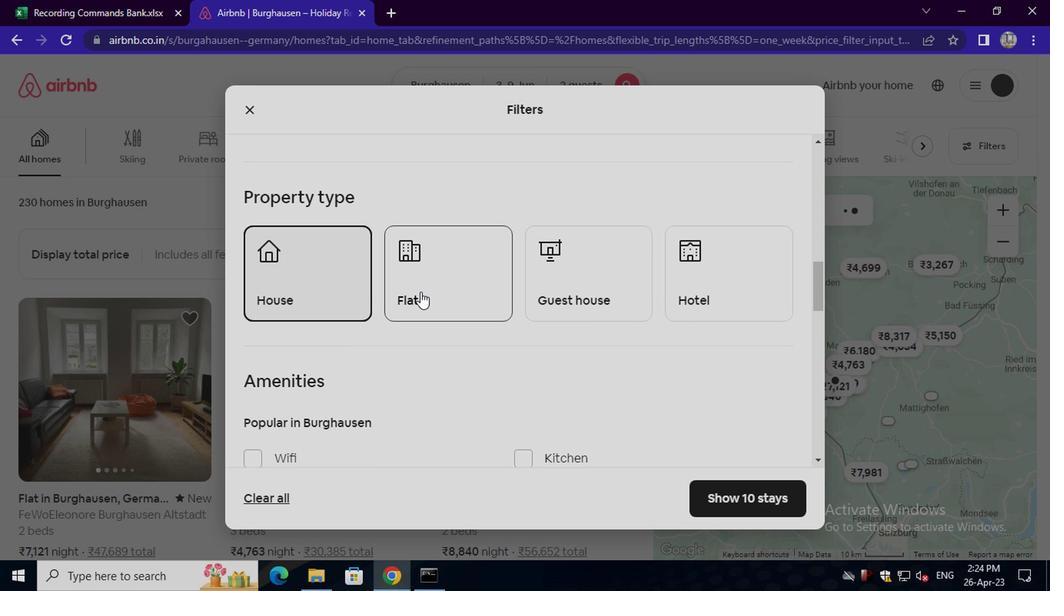 
Action: Mouse pressed left at (424, 291)
Screenshot: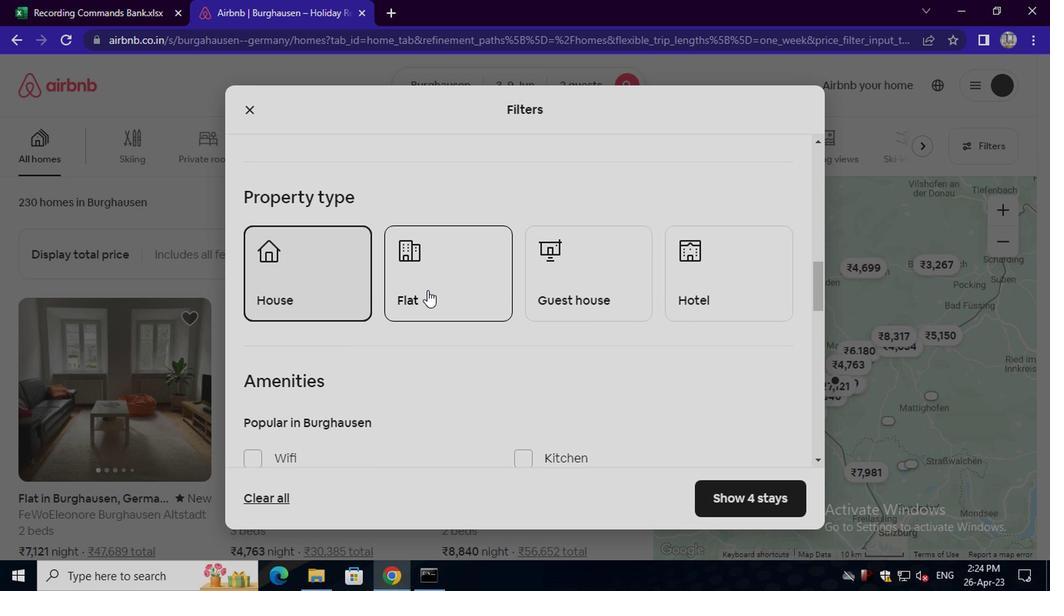 
Action: Mouse moved to (548, 285)
Screenshot: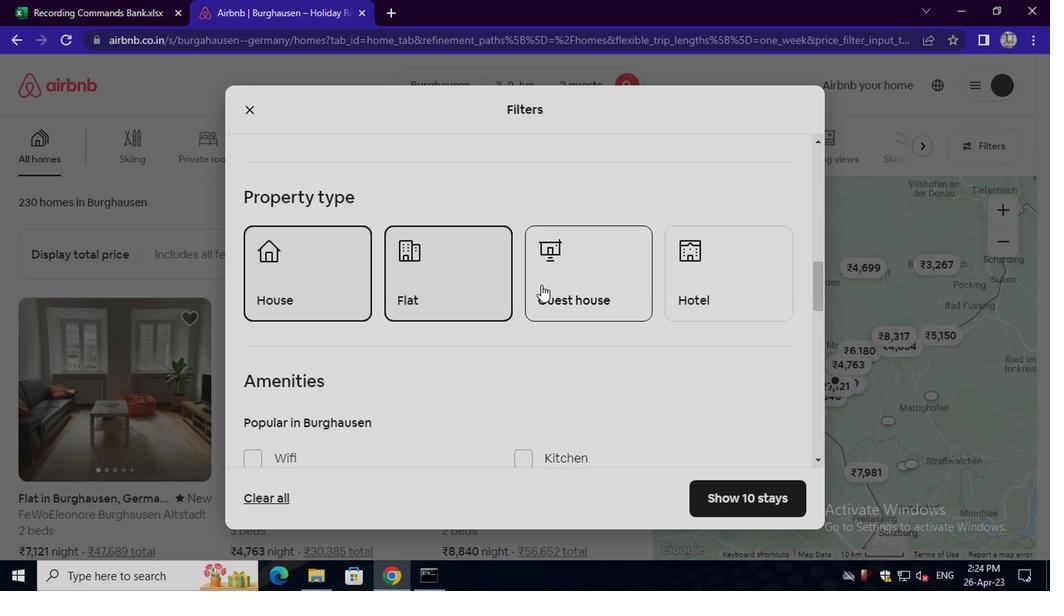 
Action: Mouse pressed left at (548, 285)
Screenshot: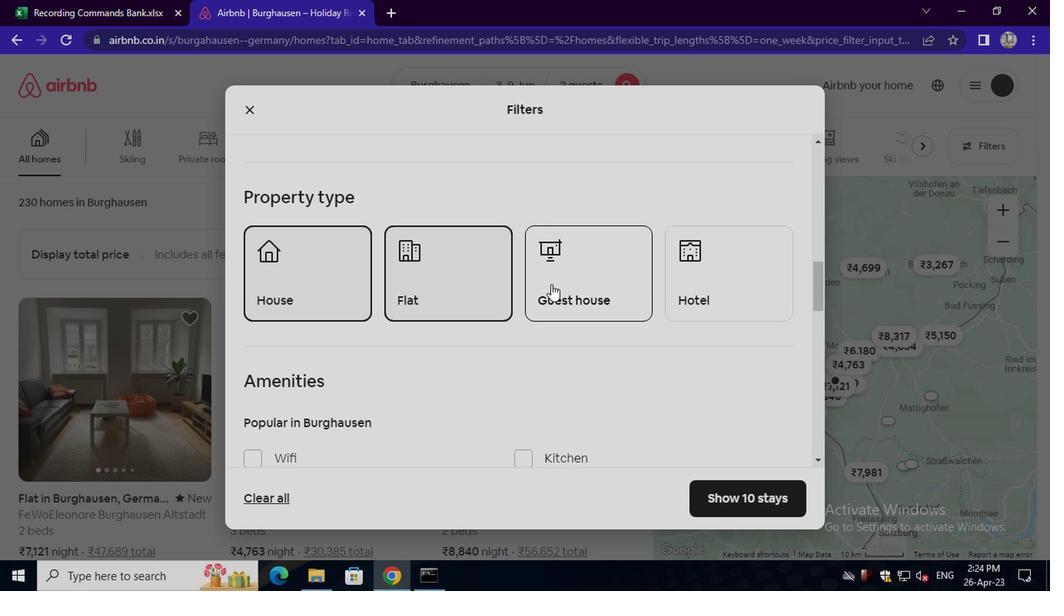 
Action: Mouse moved to (692, 280)
Screenshot: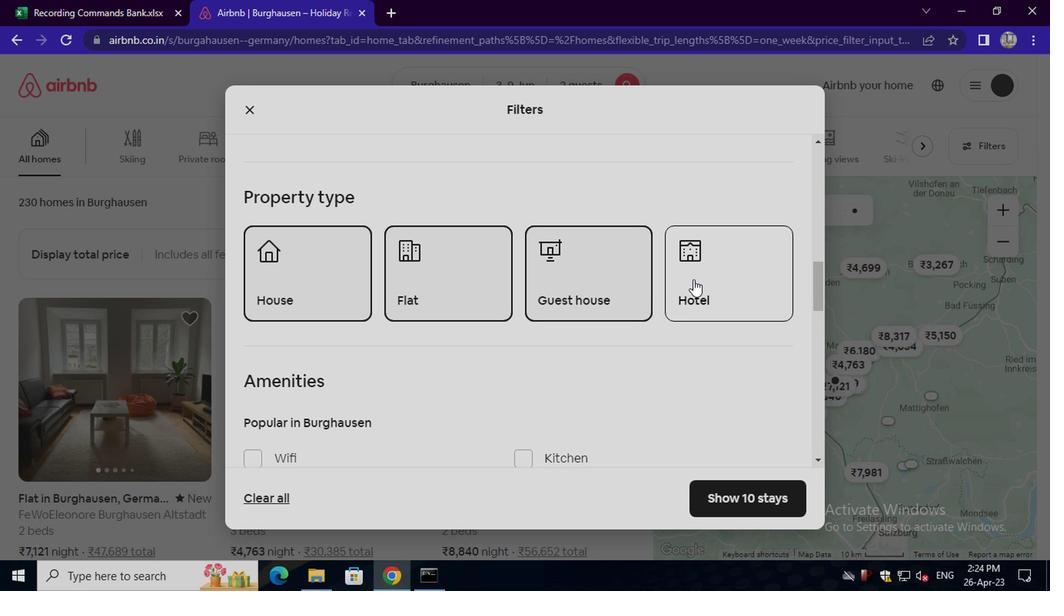 
Action: Mouse pressed left at (692, 280)
Screenshot: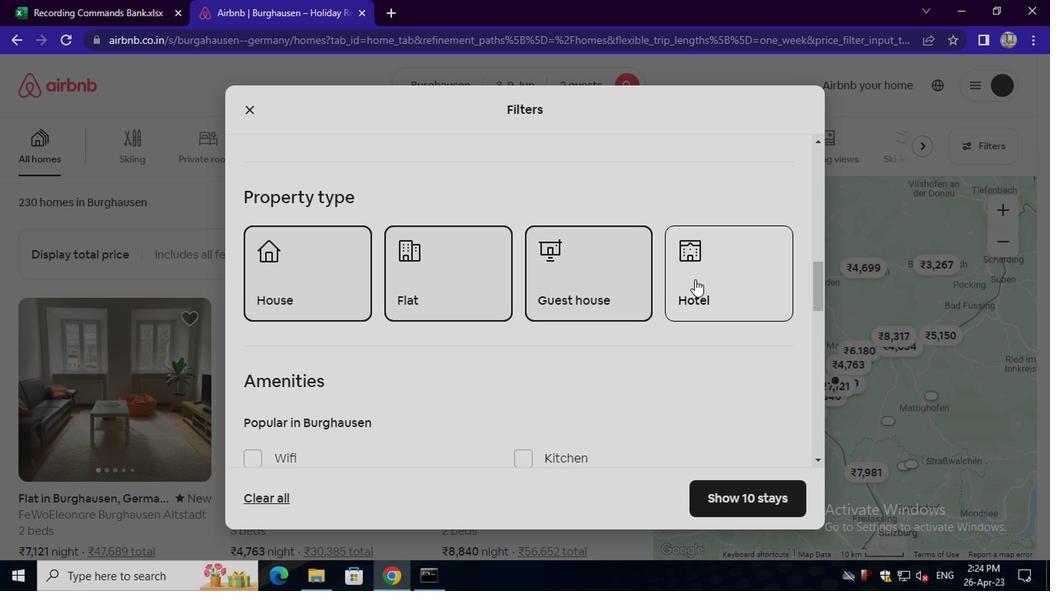 
Action: Mouse moved to (509, 370)
Screenshot: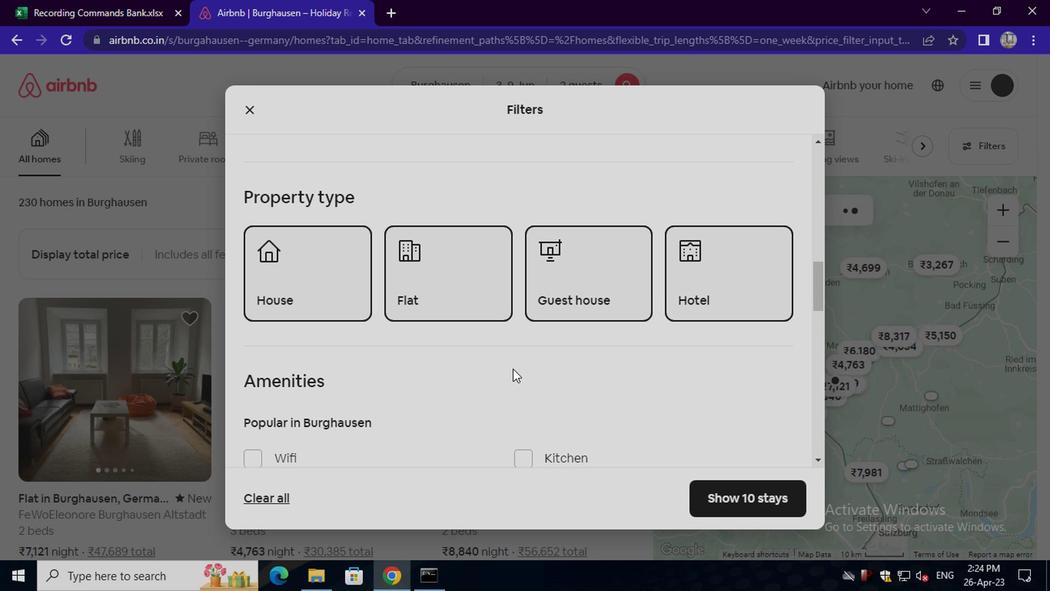 
Action: Mouse scrolled (509, 369) with delta (0, 0)
Screenshot: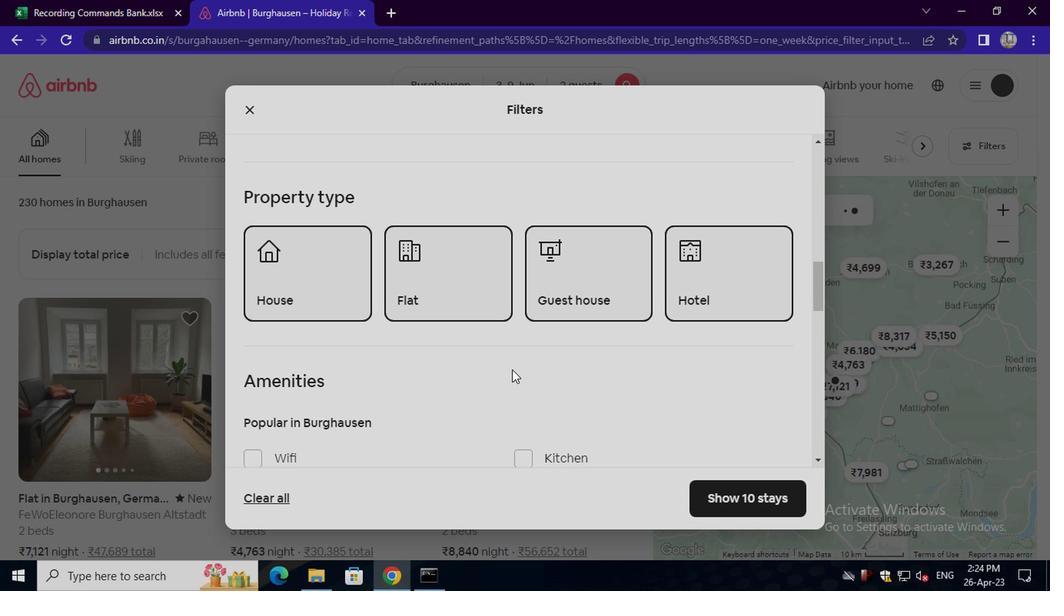 
Action: Mouse scrolled (509, 369) with delta (0, 0)
Screenshot: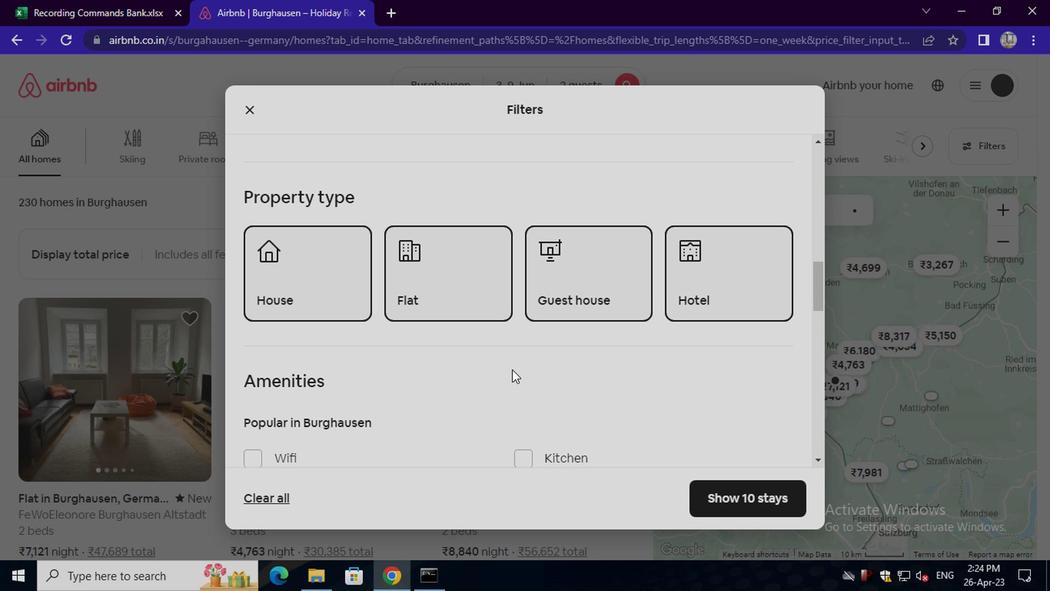 
Action: Mouse scrolled (509, 369) with delta (0, 0)
Screenshot: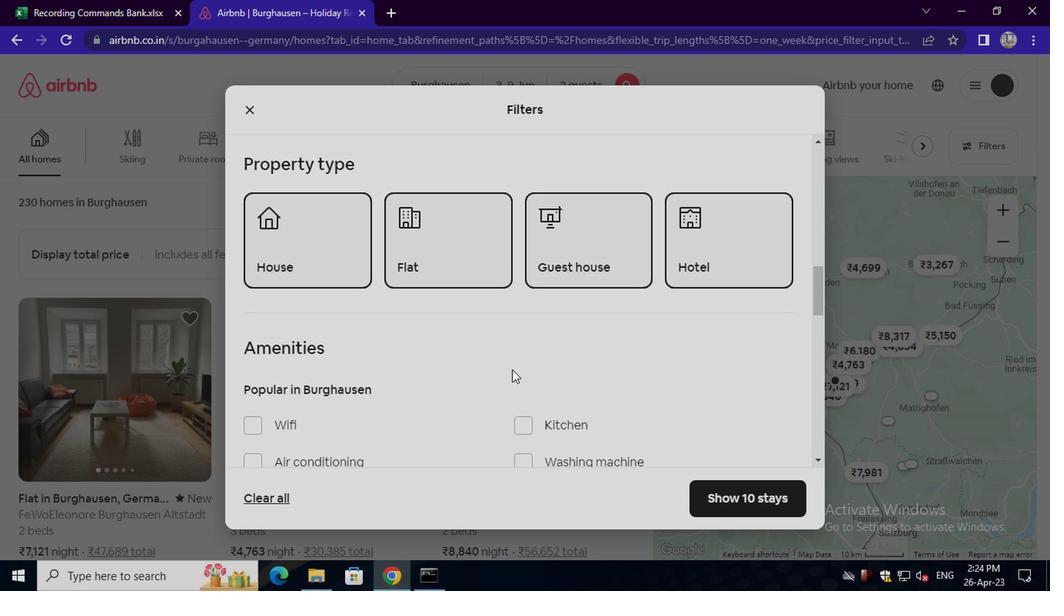 
Action: Mouse scrolled (509, 369) with delta (0, 0)
Screenshot: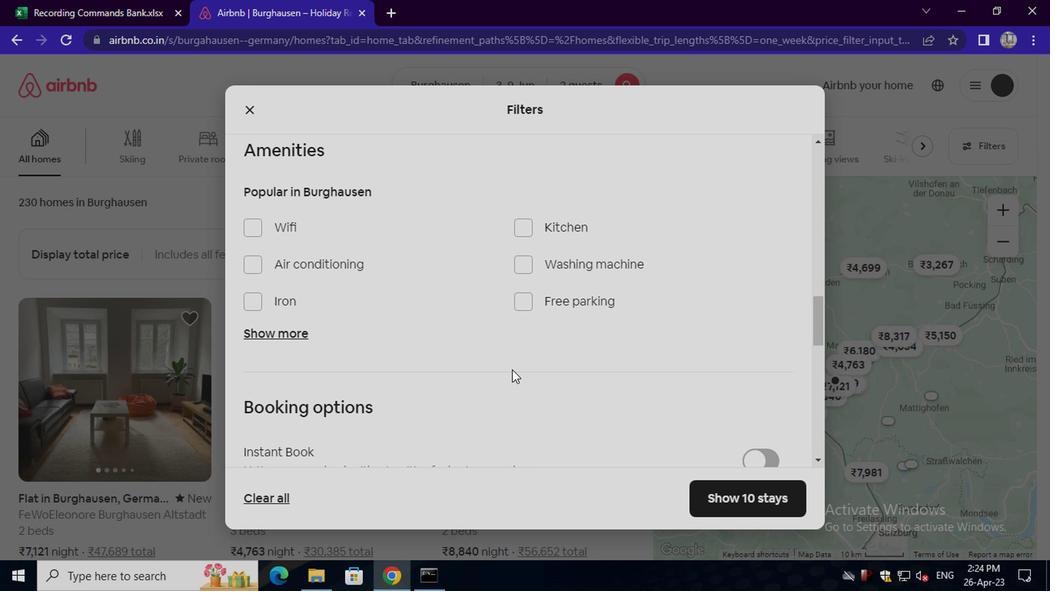 
Action: Mouse scrolled (509, 369) with delta (0, 0)
Screenshot: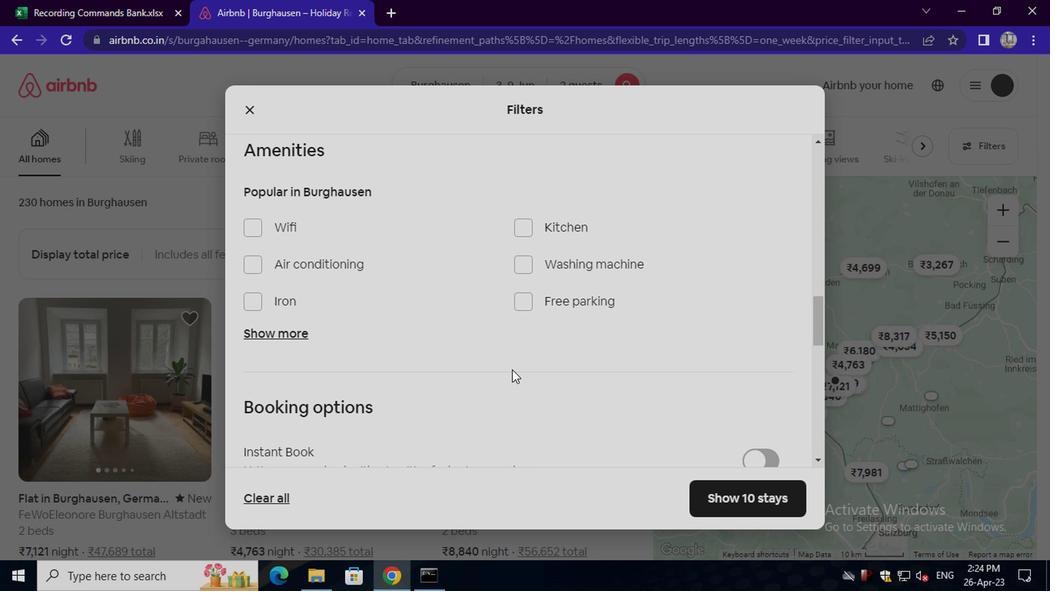 
Action: Mouse moved to (752, 355)
Screenshot: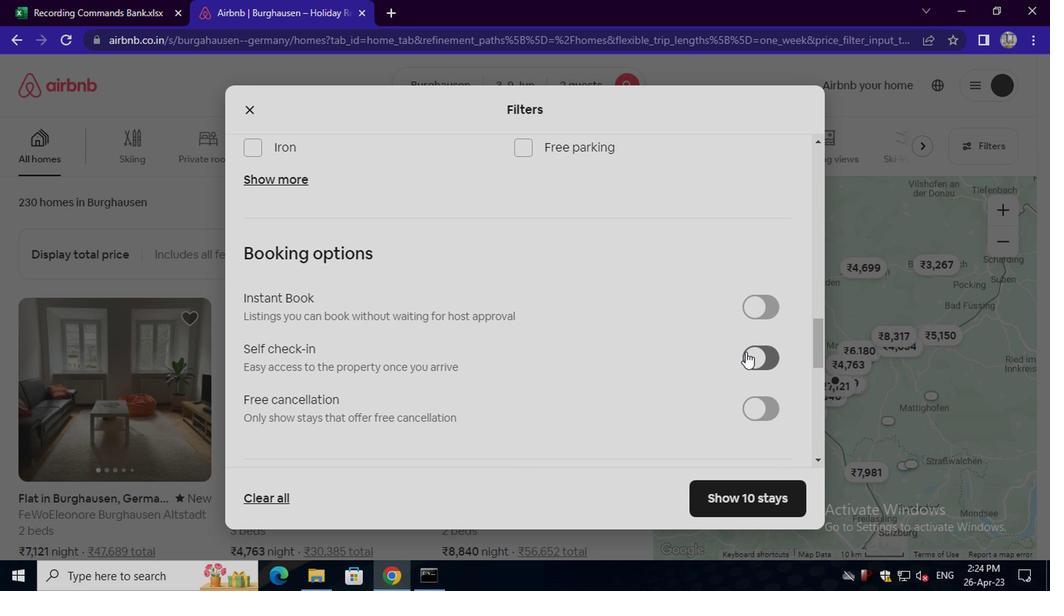 
Action: Mouse pressed left at (752, 355)
Screenshot: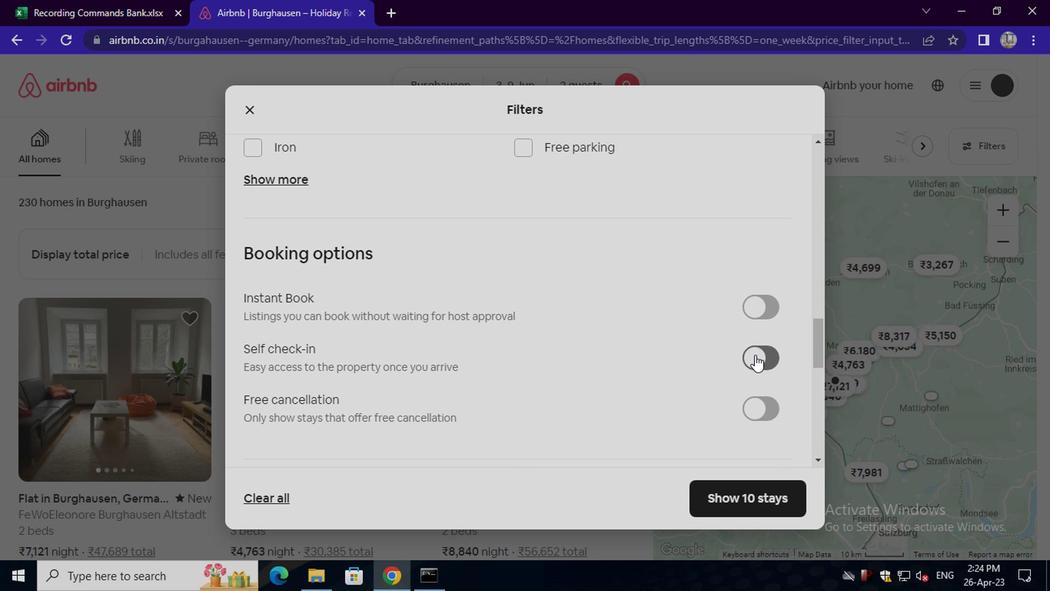 
Action: Mouse moved to (514, 381)
Screenshot: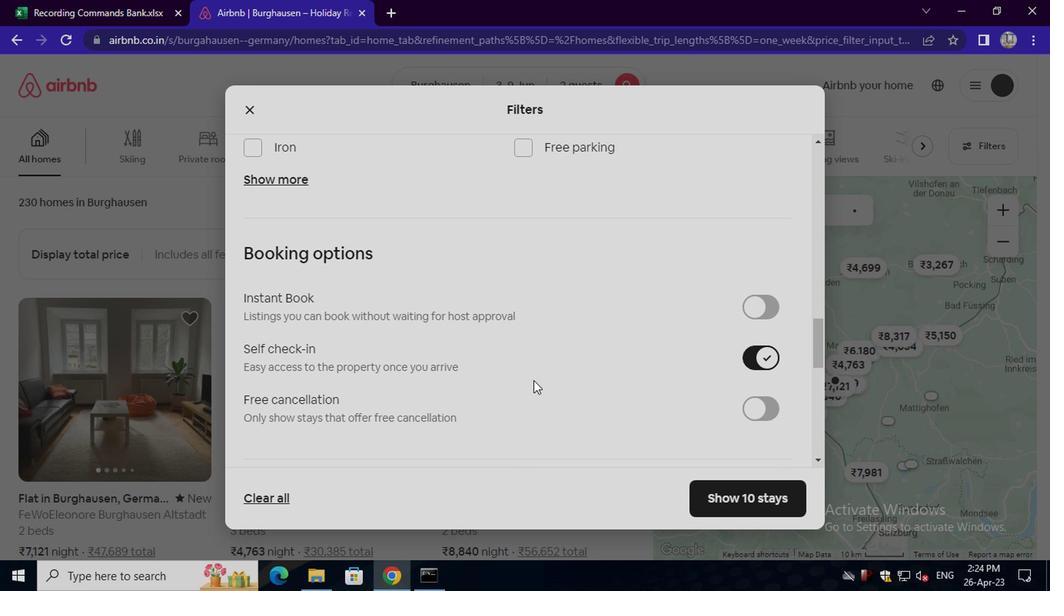 
Action: Mouse scrolled (514, 380) with delta (0, 0)
Screenshot: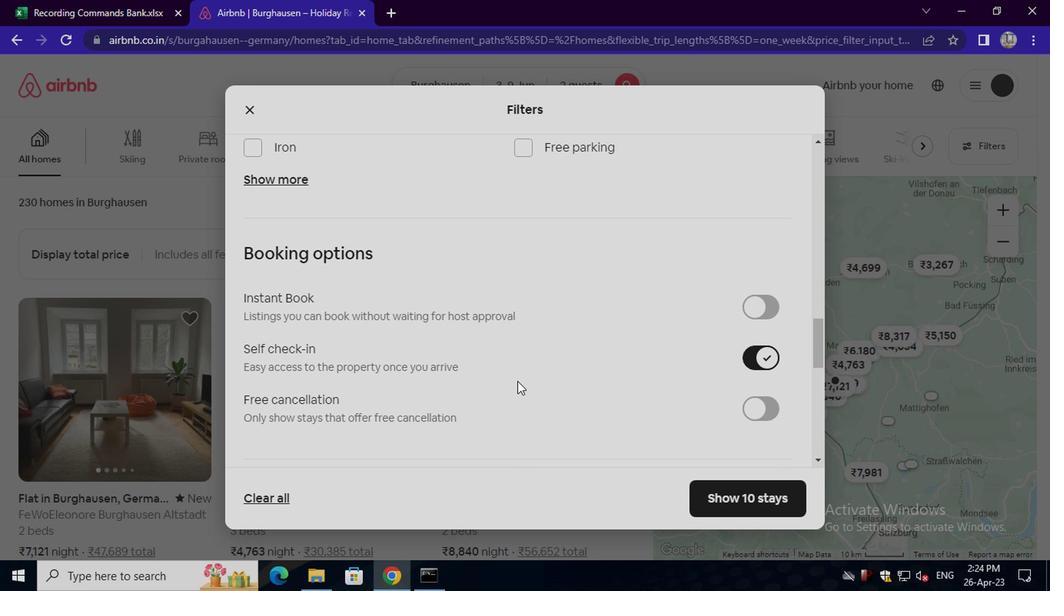
Action: Mouse scrolled (514, 380) with delta (0, 0)
Screenshot: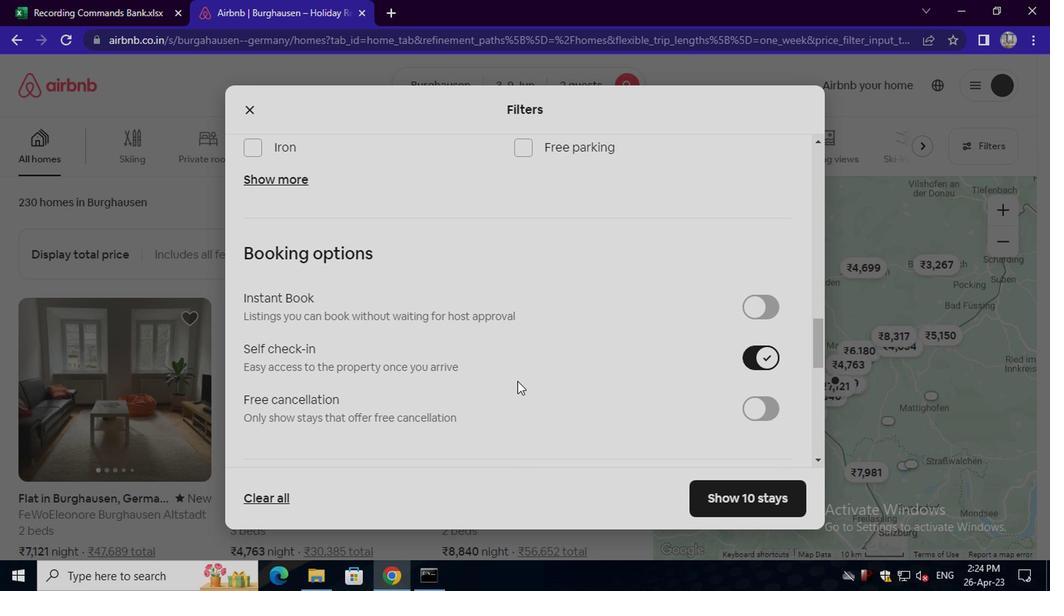 
Action: Mouse scrolled (514, 380) with delta (0, 0)
Screenshot: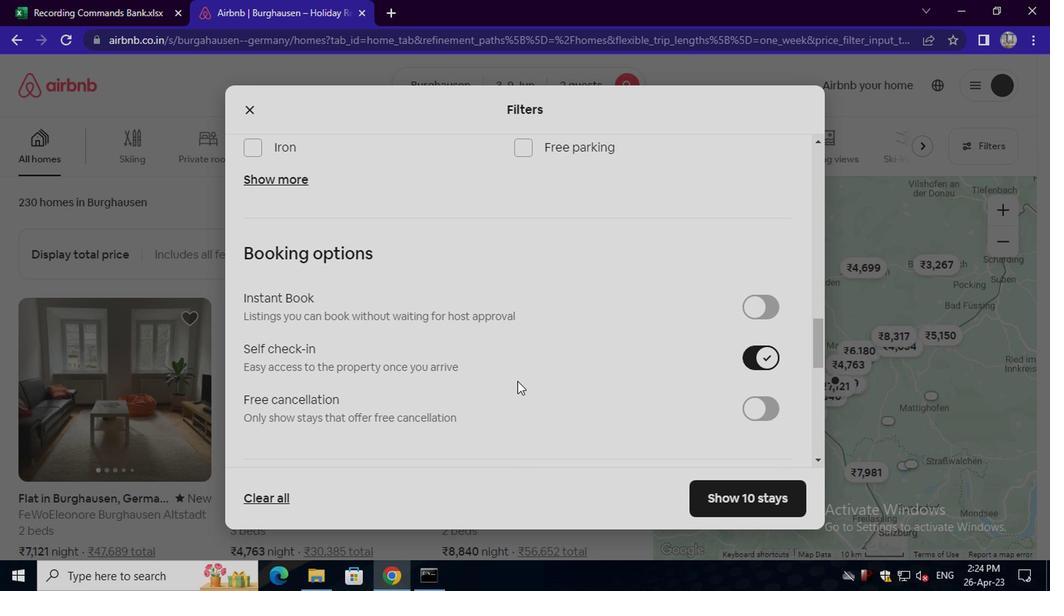 
Action: Mouse scrolled (514, 380) with delta (0, 0)
Screenshot: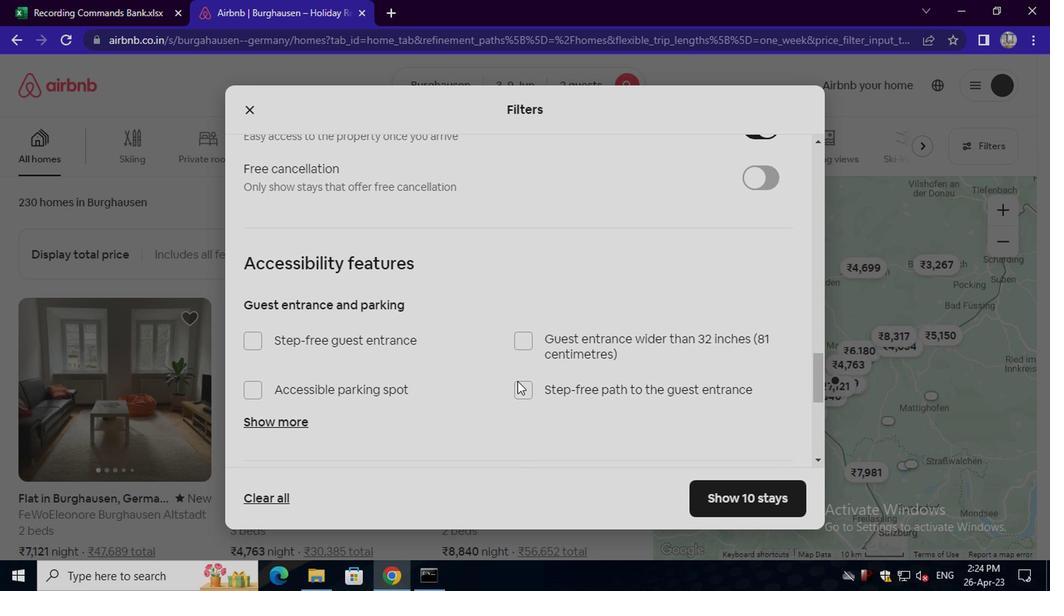 
Action: Mouse scrolled (514, 380) with delta (0, 0)
Screenshot: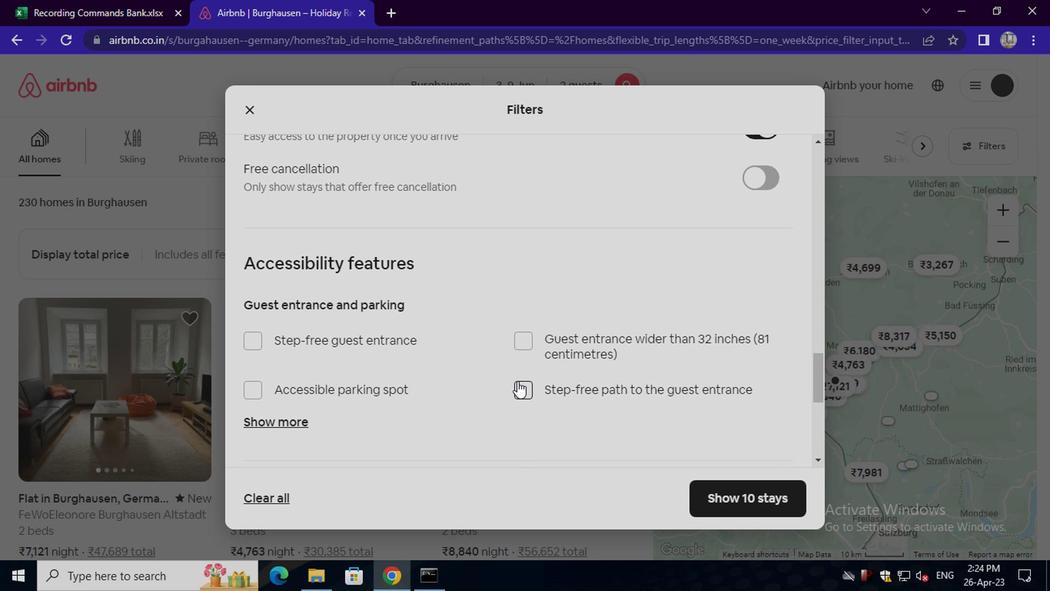 
Action: Mouse scrolled (514, 380) with delta (0, 0)
Screenshot: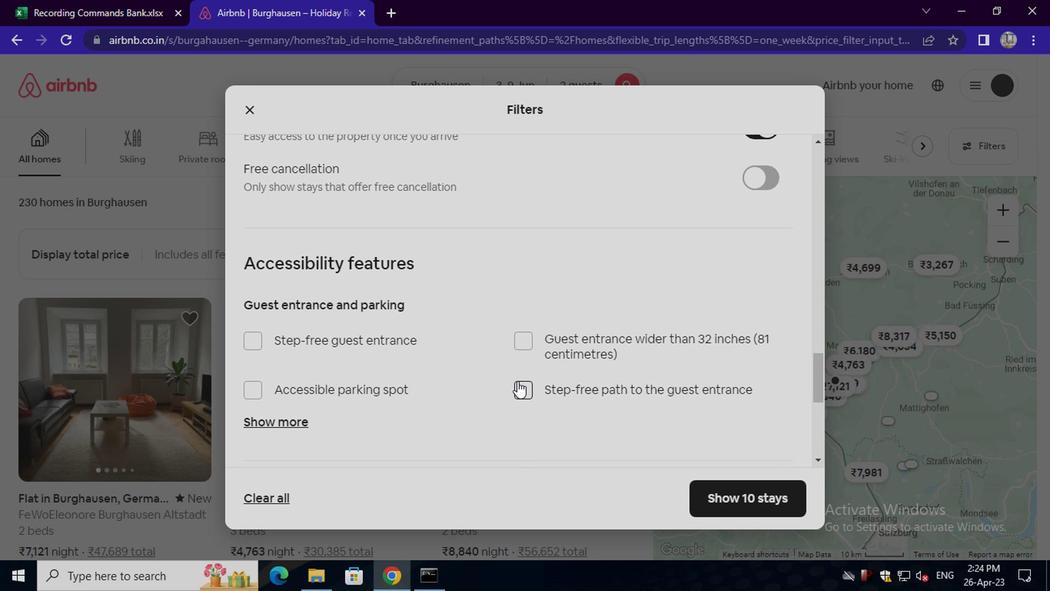 
Action: Mouse scrolled (514, 380) with delta (0, 0)
Screenshot: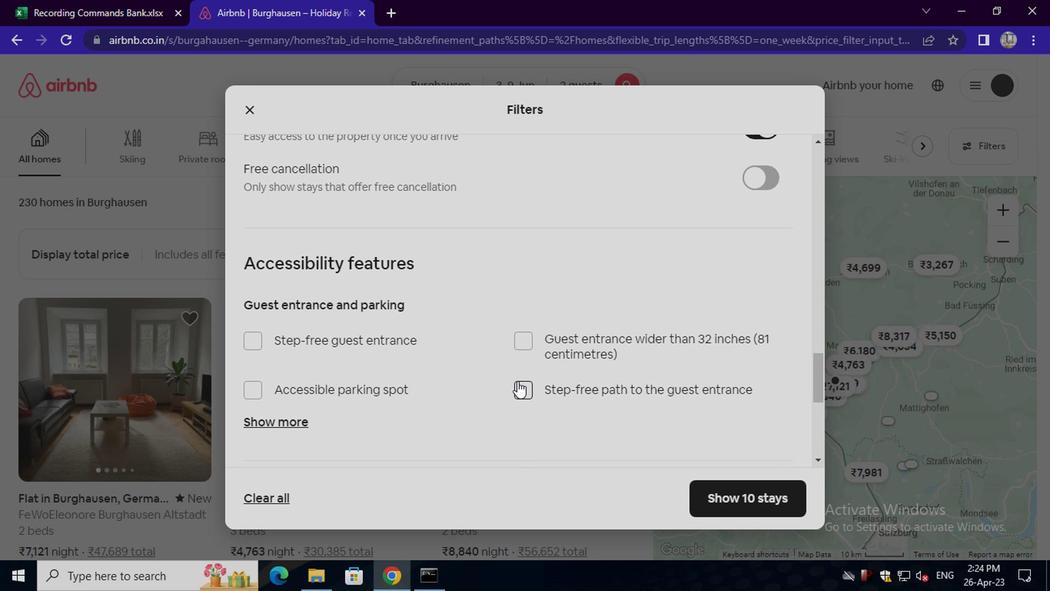 
Action: Mouse scrolled (514, 380) with delta (0, 0)
Screenshot: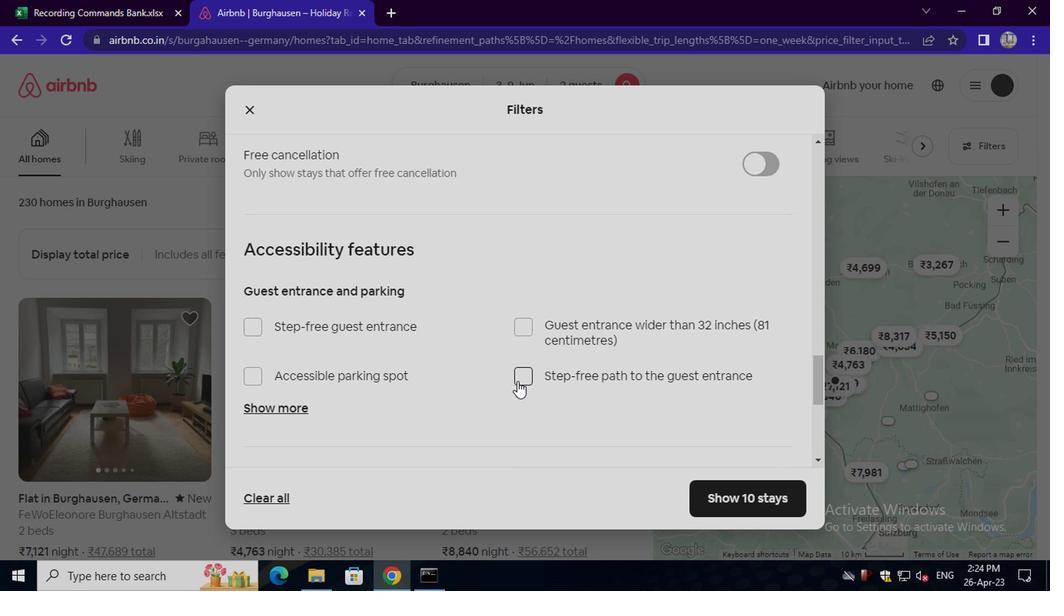 
Action: Mouse moved to (239, 362)
Screenshot: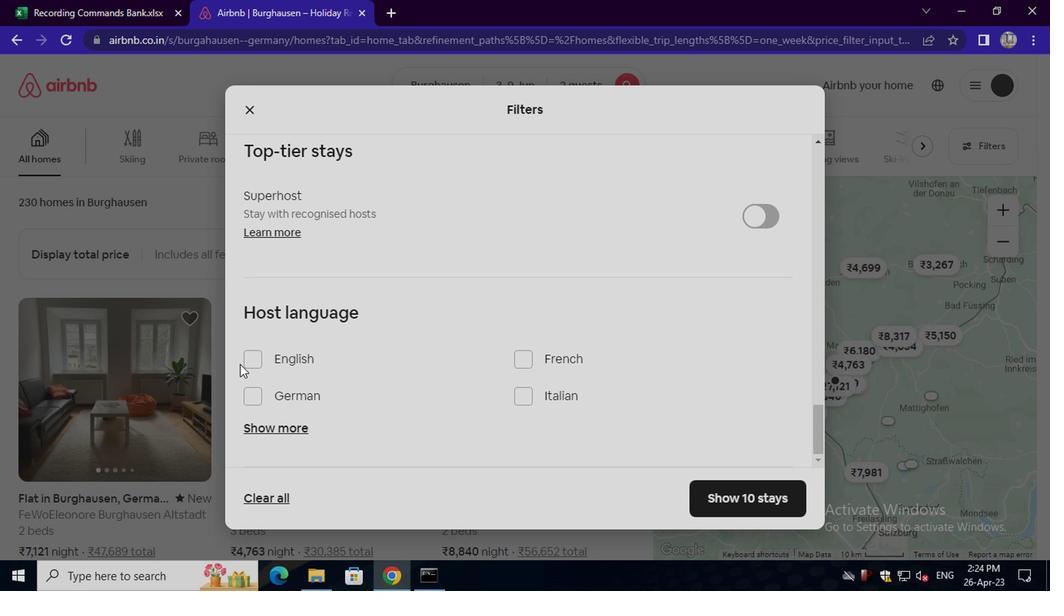 
Action: Mouse pressed left at (239, 362)
Screenshot: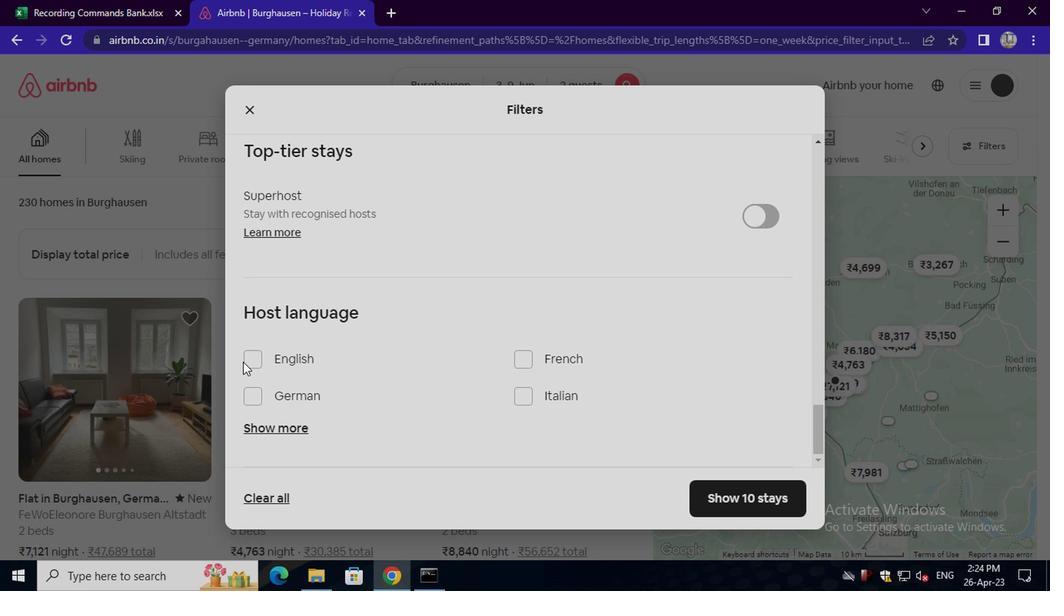 
Action: Mouse moved to (249, 358)
Screenshot: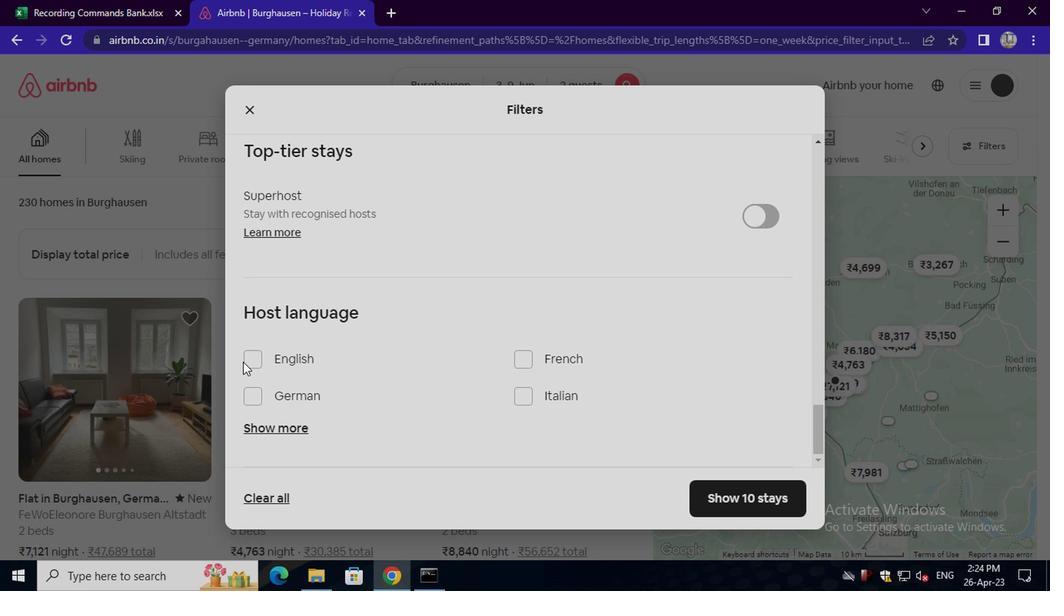 
Action: Mouse pressed left at (249, 358)
Screenshot: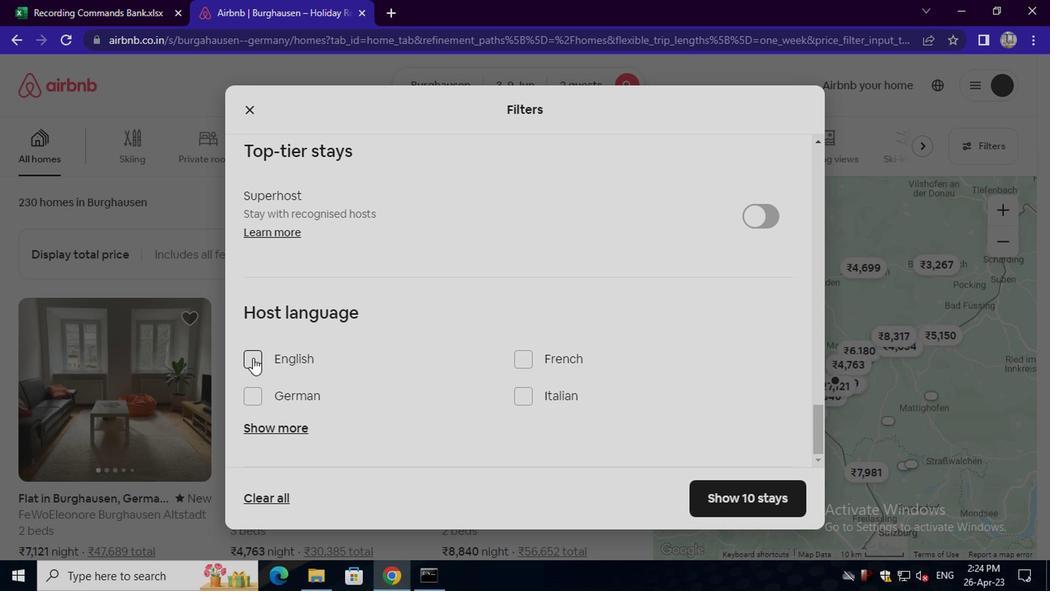 
Action: Mouse moved to (732, 495)
Screenshot: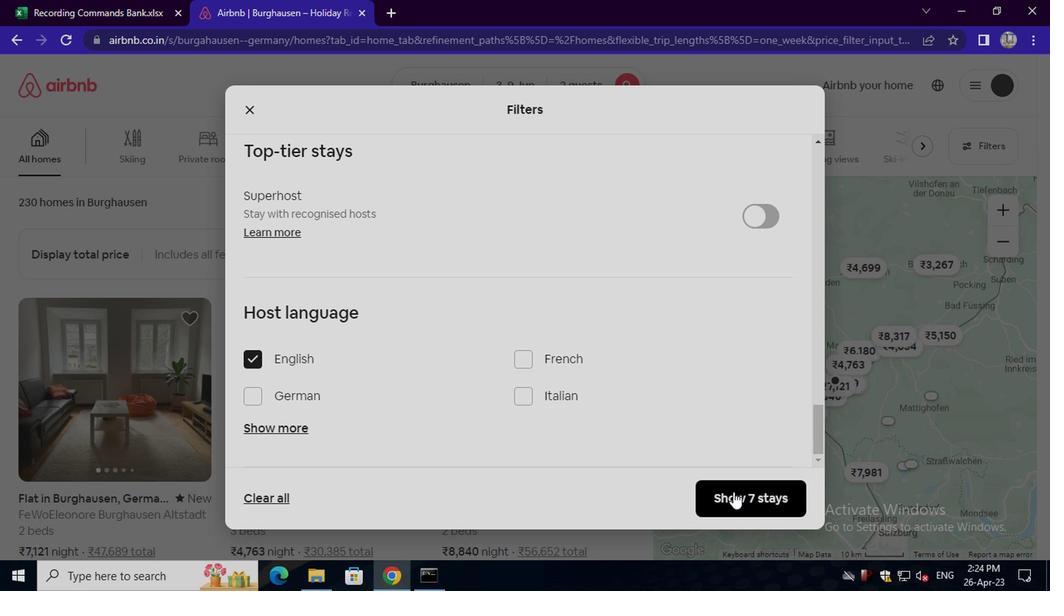 
Action: Mouse pressed left at (732, 495)
Screenshot: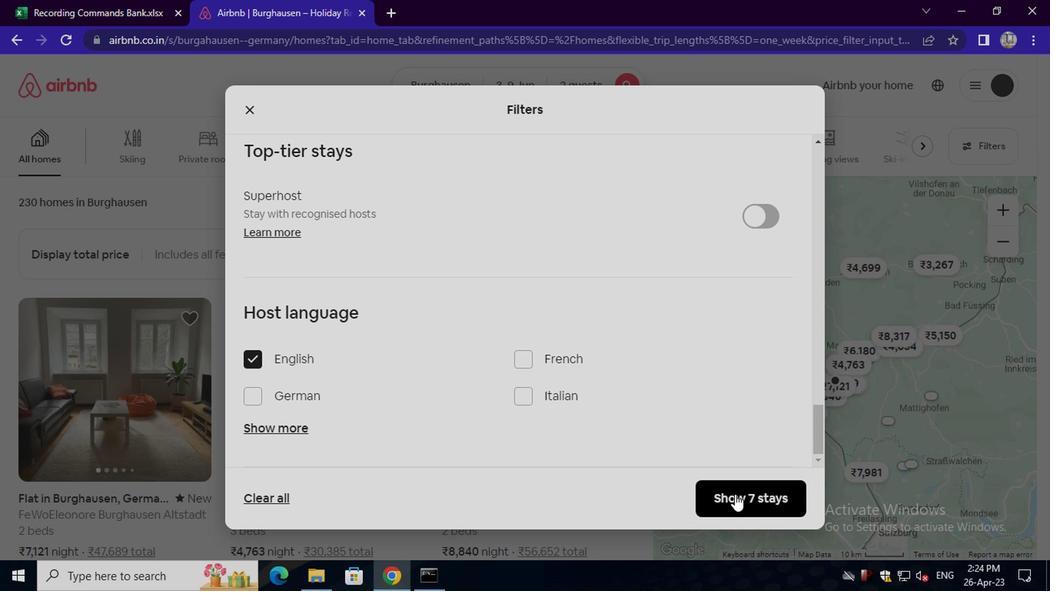 
